 Task: Add a condition where "Hours since assigned Greater than Twenty-five" in pending tickets.
Action: Mouse moved to (154, 522)
Screenshot: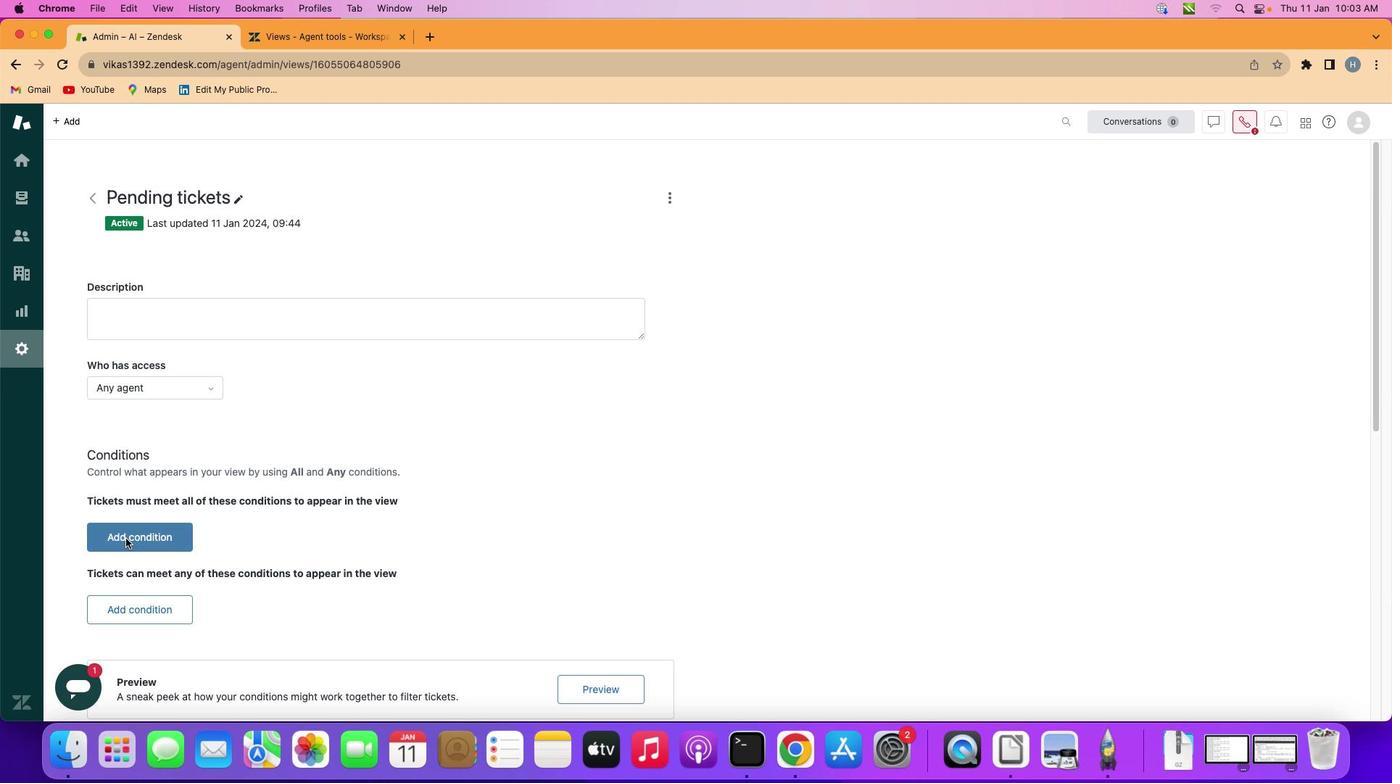 
Action: Mouse pressed left at (154, 522)
Screenshot: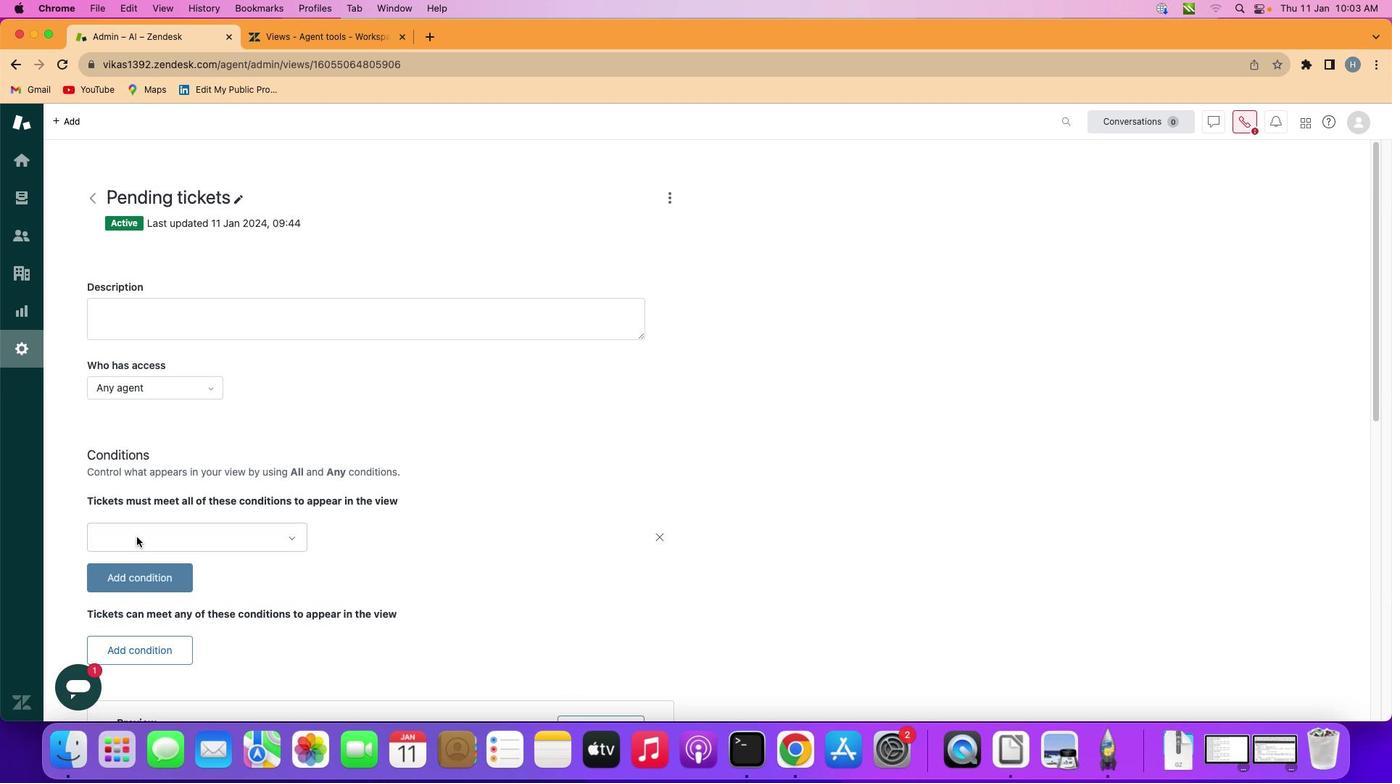 
Action: Mouse moved to (226, 514)
Screenshot: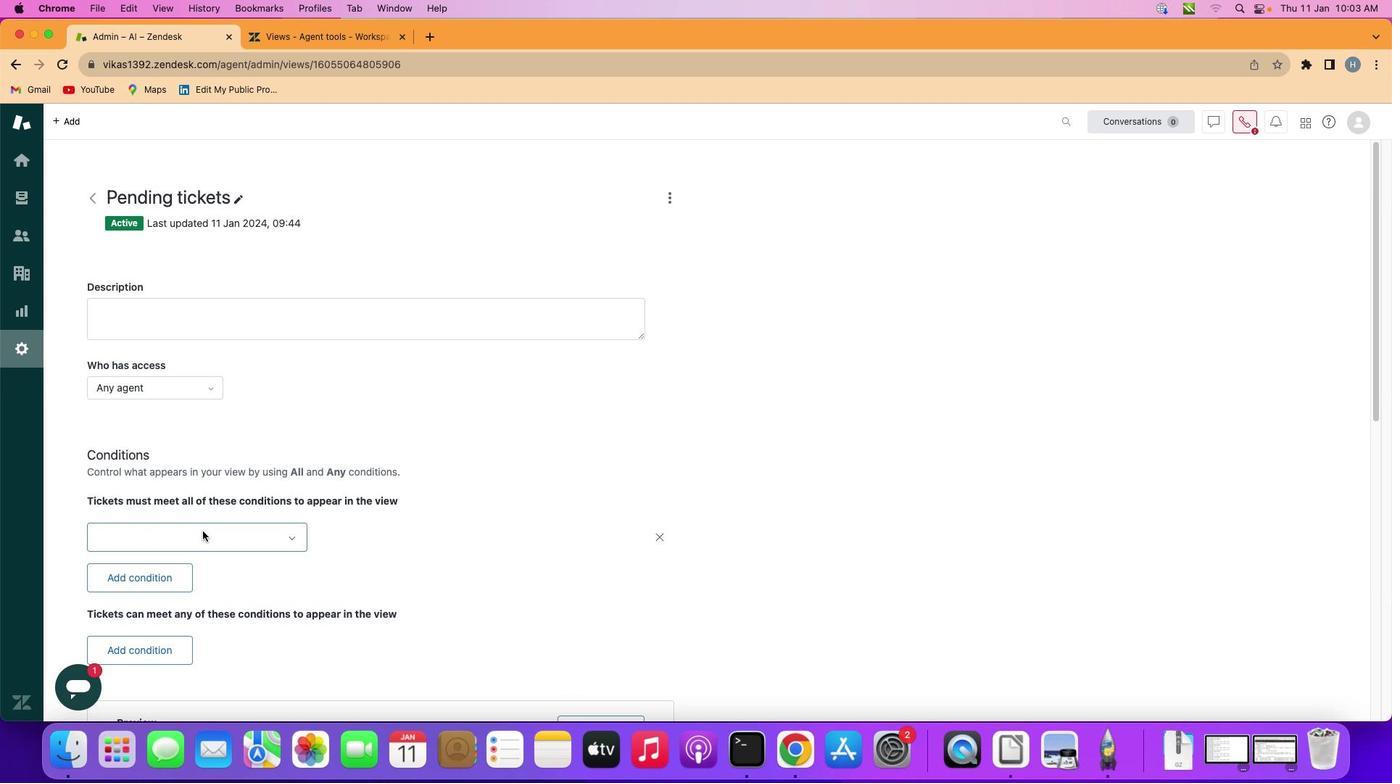 
Action: Mouse pressed left at (226, 514)
Screenshot: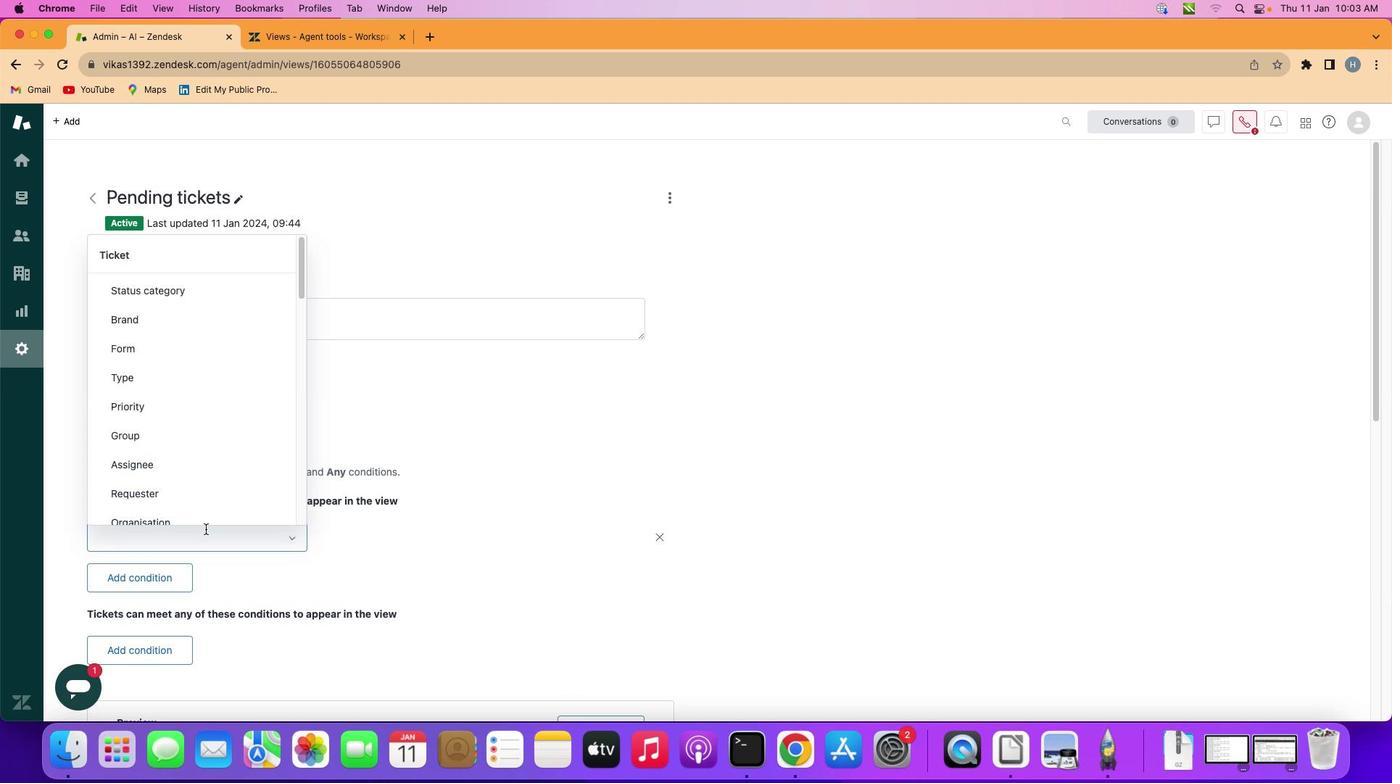 
Action: Mouse moved to (231, 384)
Screenshot: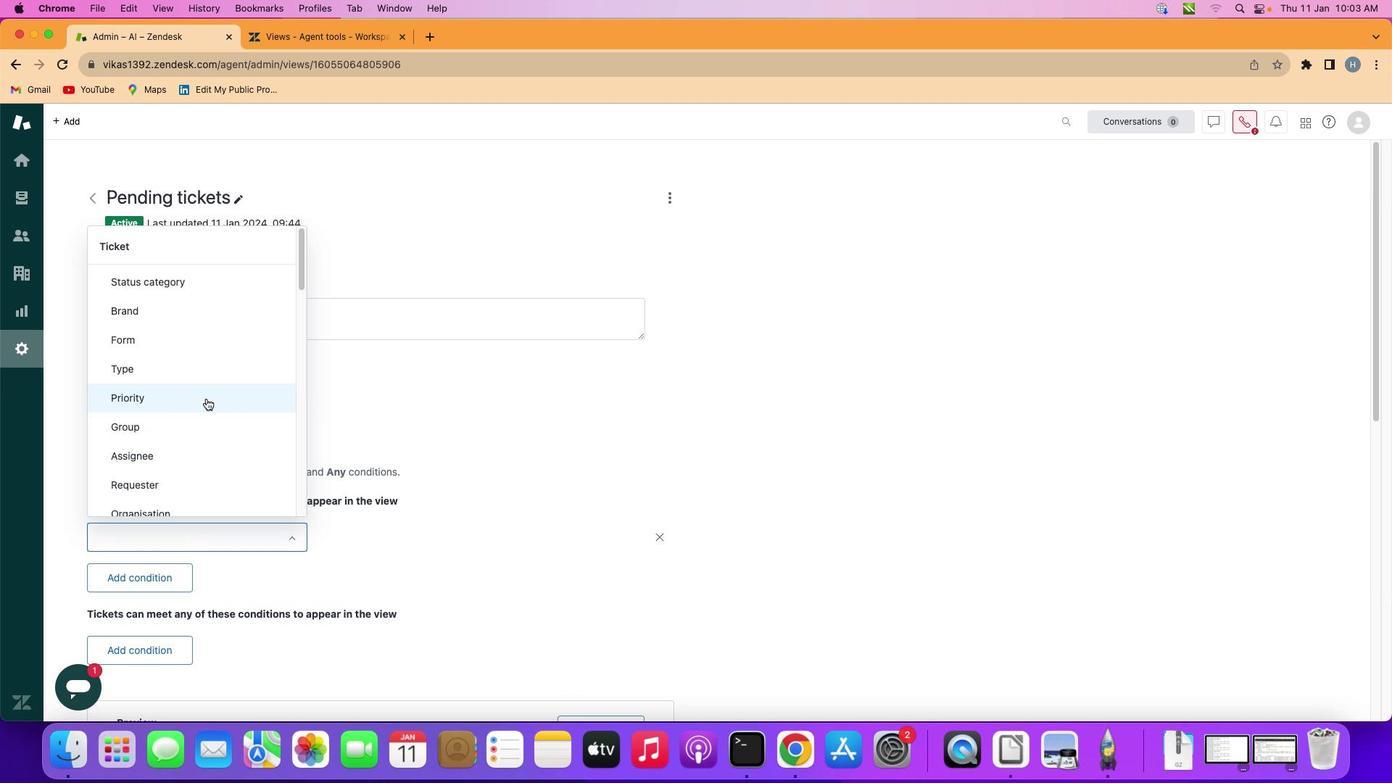 
Action: Mouse scrolled (231, 384) with delta (35, -7)
Screenshot: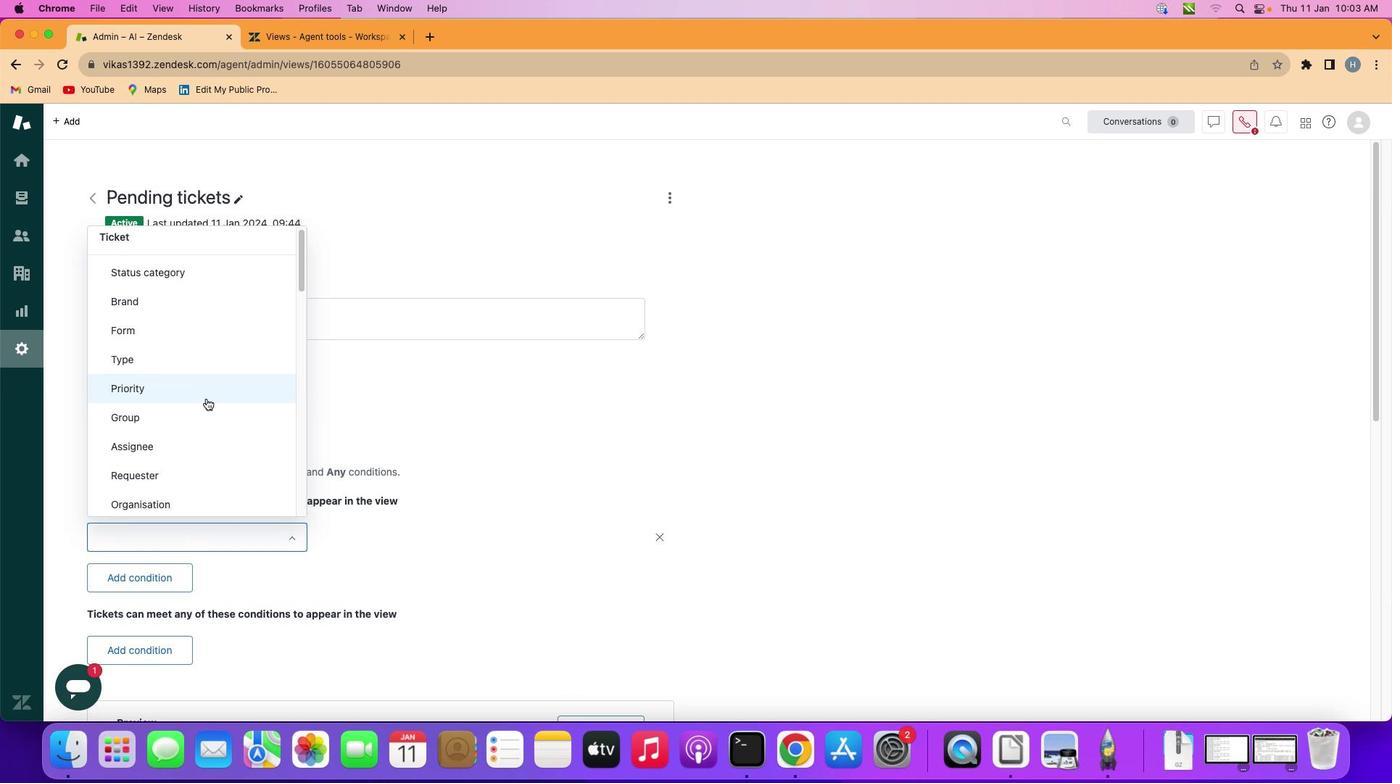 
Action: Mouse scrolled (231, 384) with delta (35, -7)
Screenshot: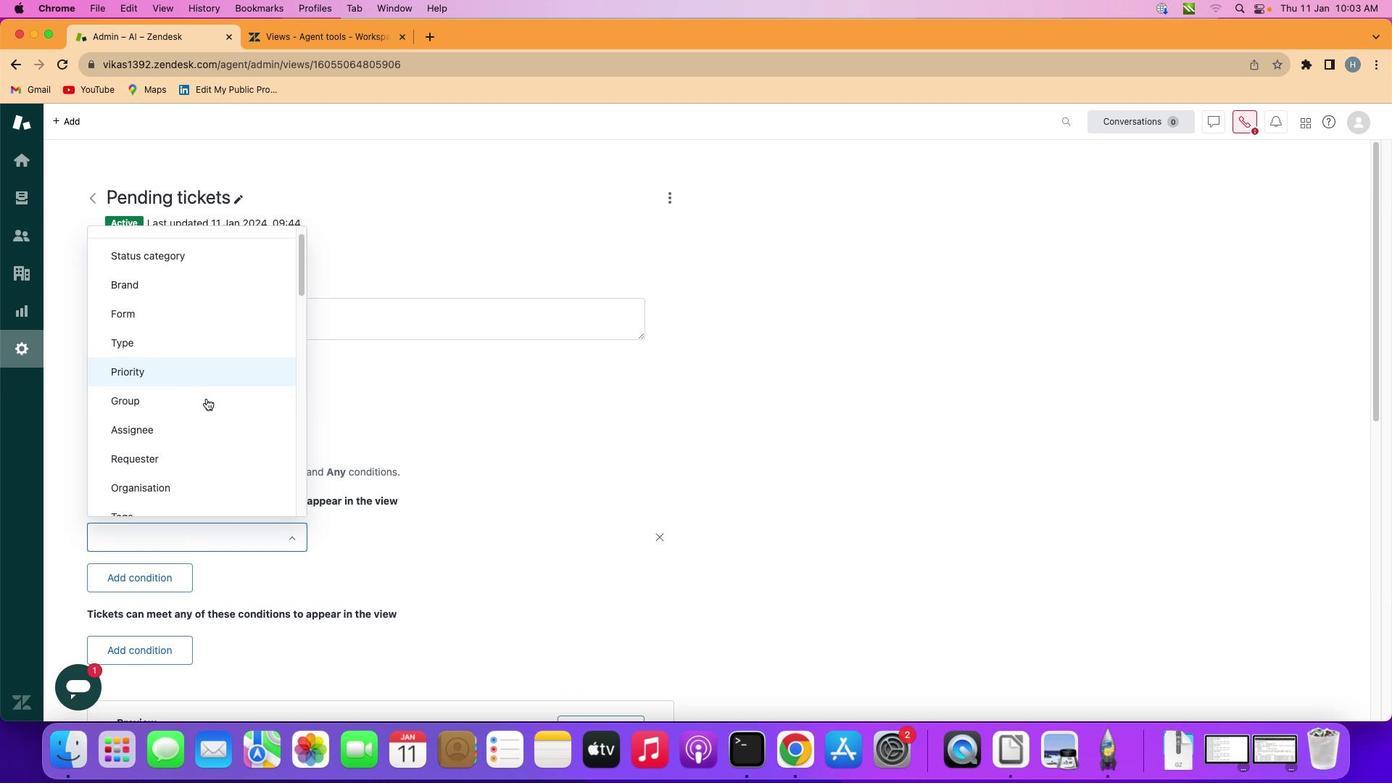 
Action: Mouse scrolled (231, 384) with delta (35, -7)
Screenshot: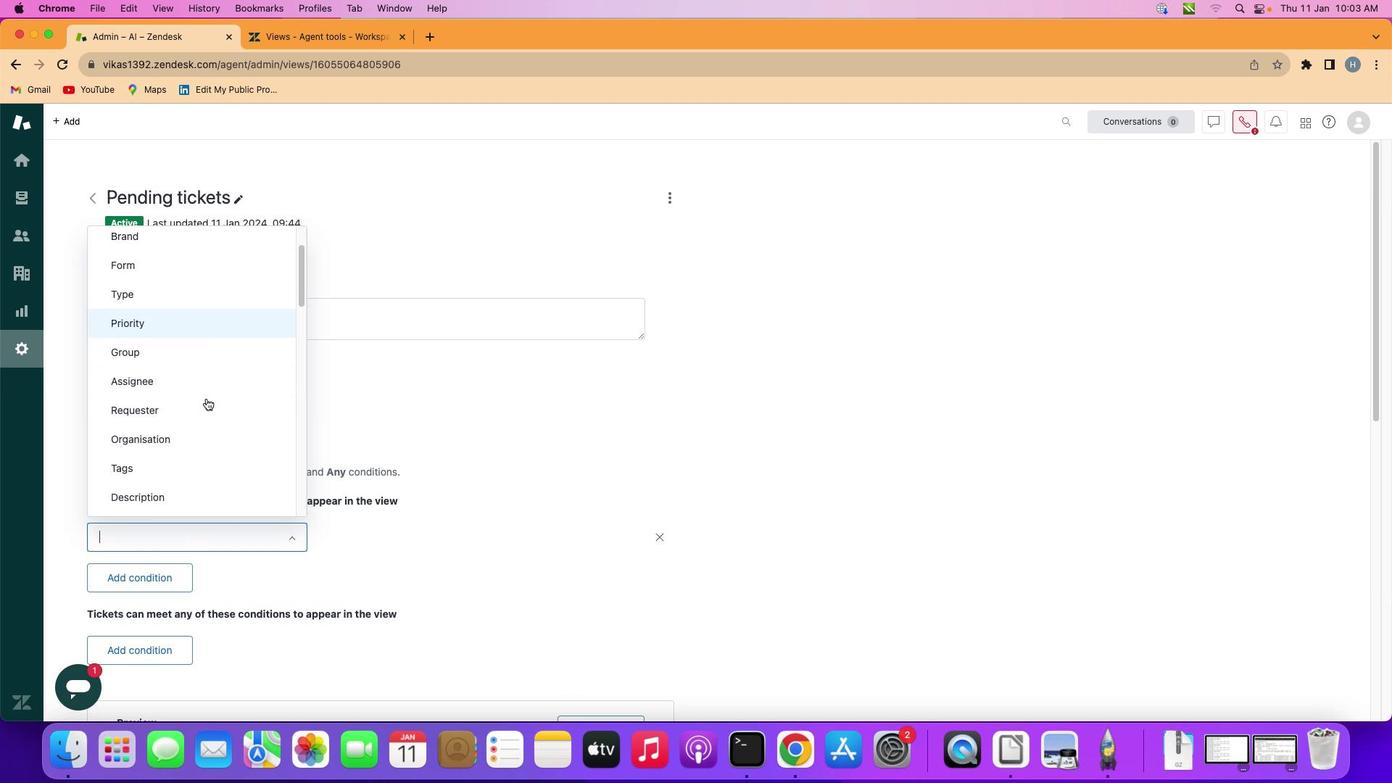 
Action: Mouse moved to (231, 384)
Screenshot: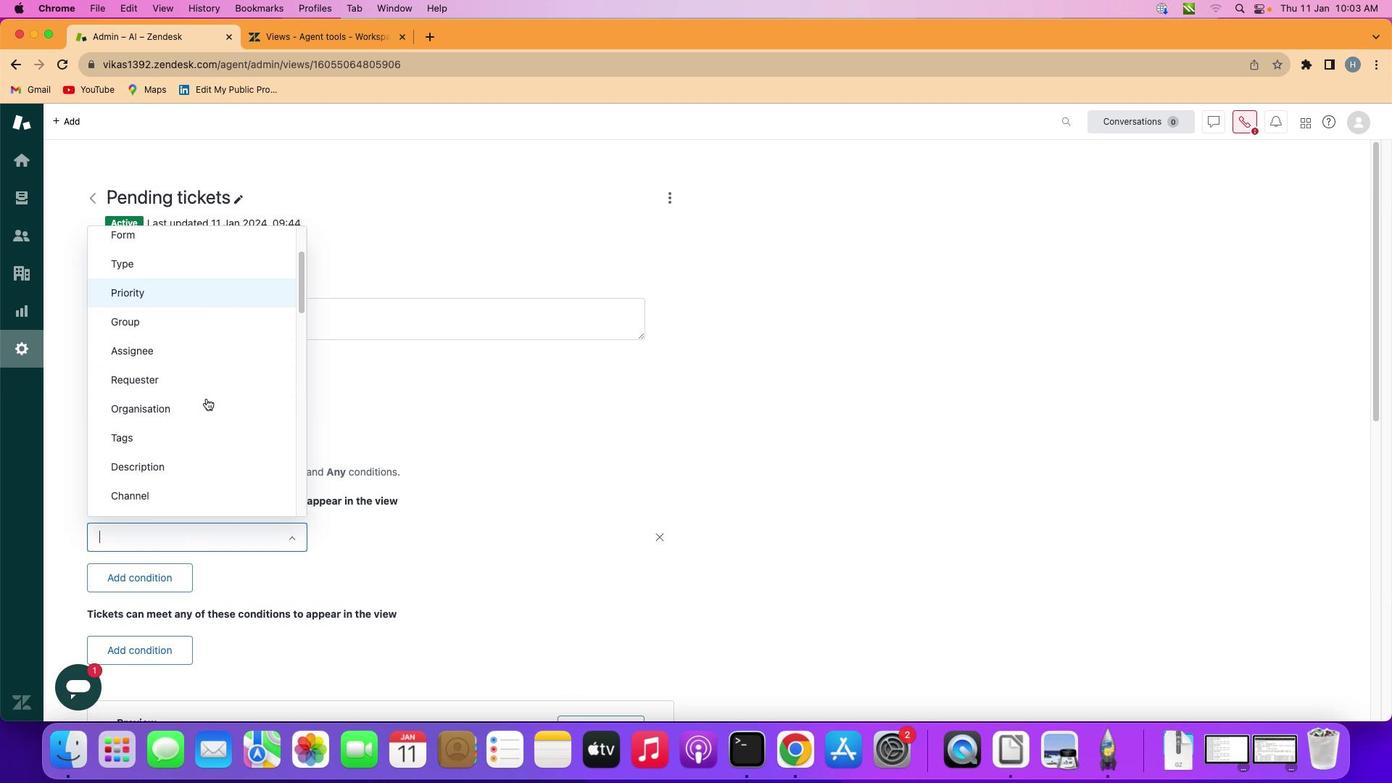 
Action: Mouse scrolled (231, 384) with delta (35, -7)
Screenshot: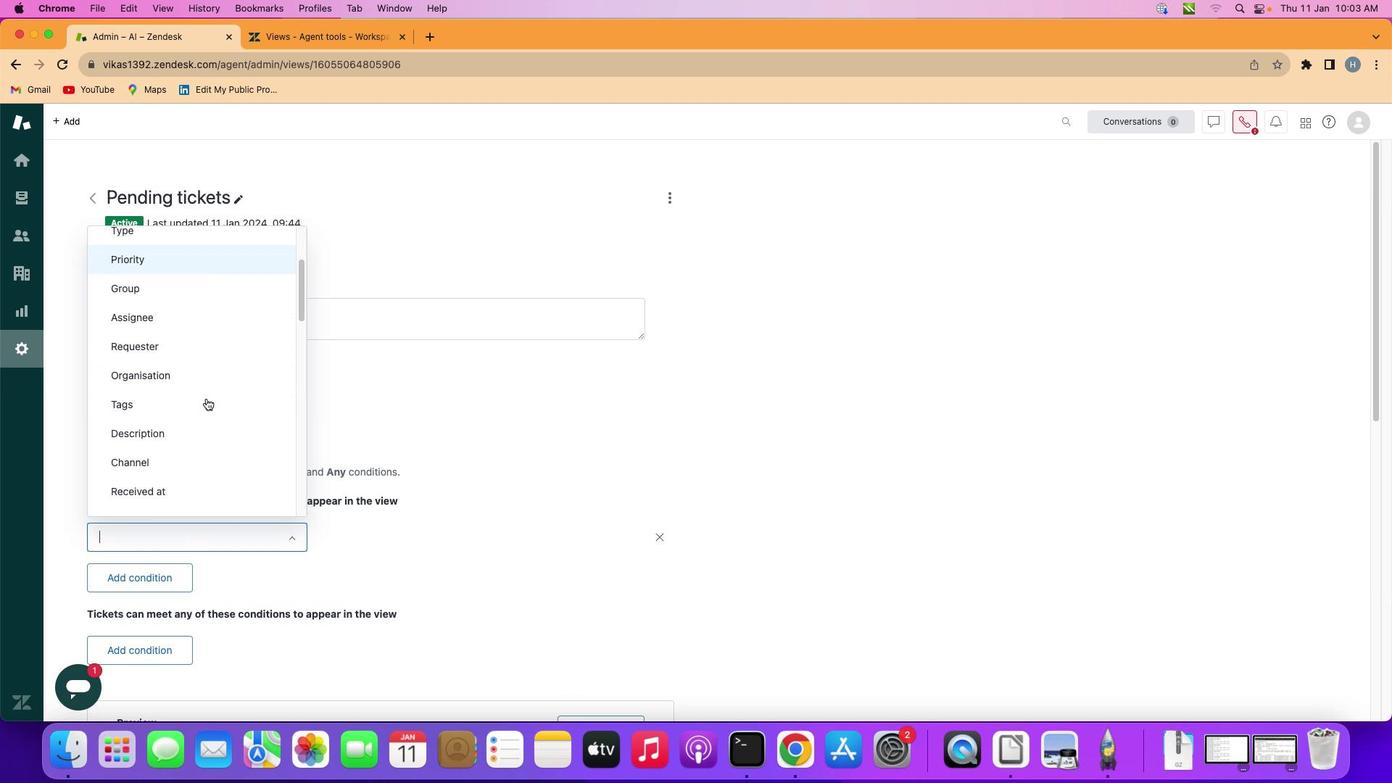 
Action: Mouse scrolled (231, 384) with delta (35, -7)
Screenshot: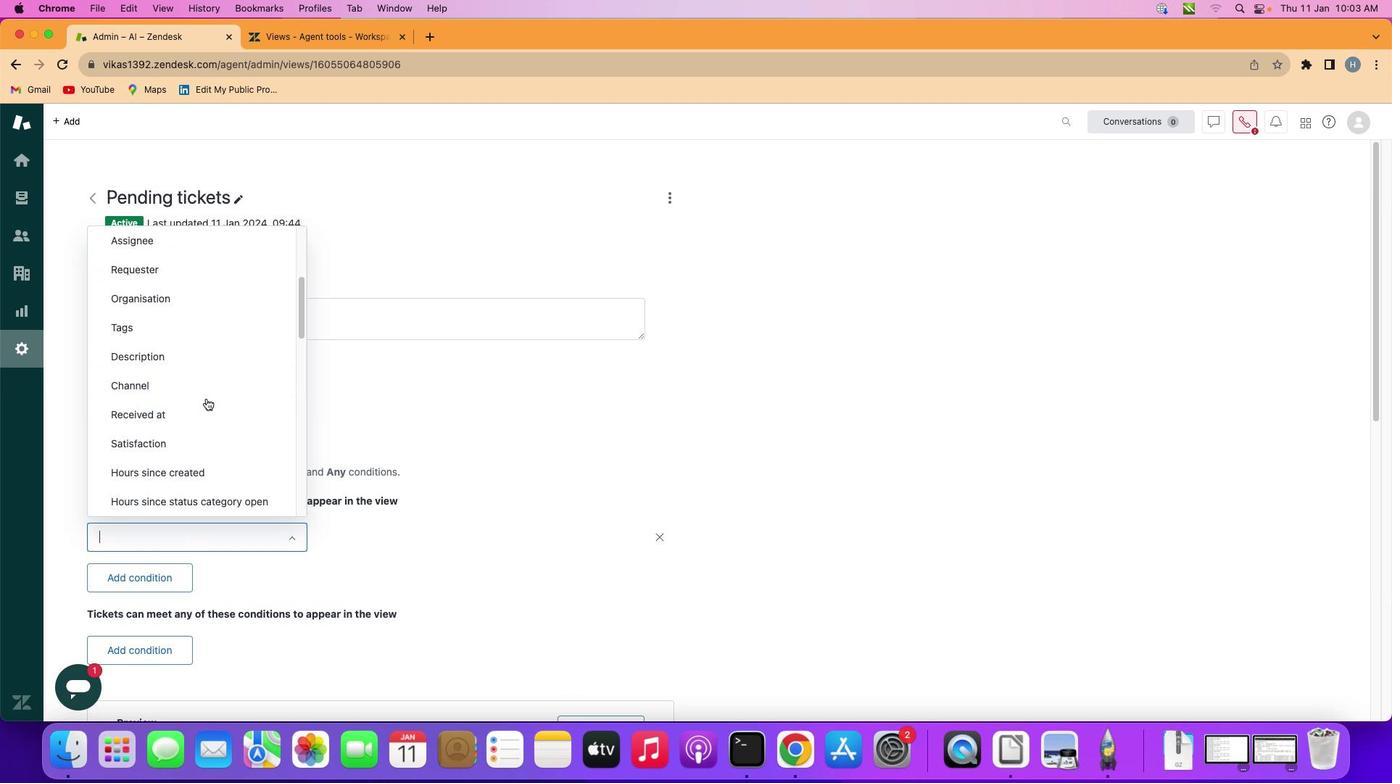 
Action: Mouse moved to (233, 386)
Screenshot: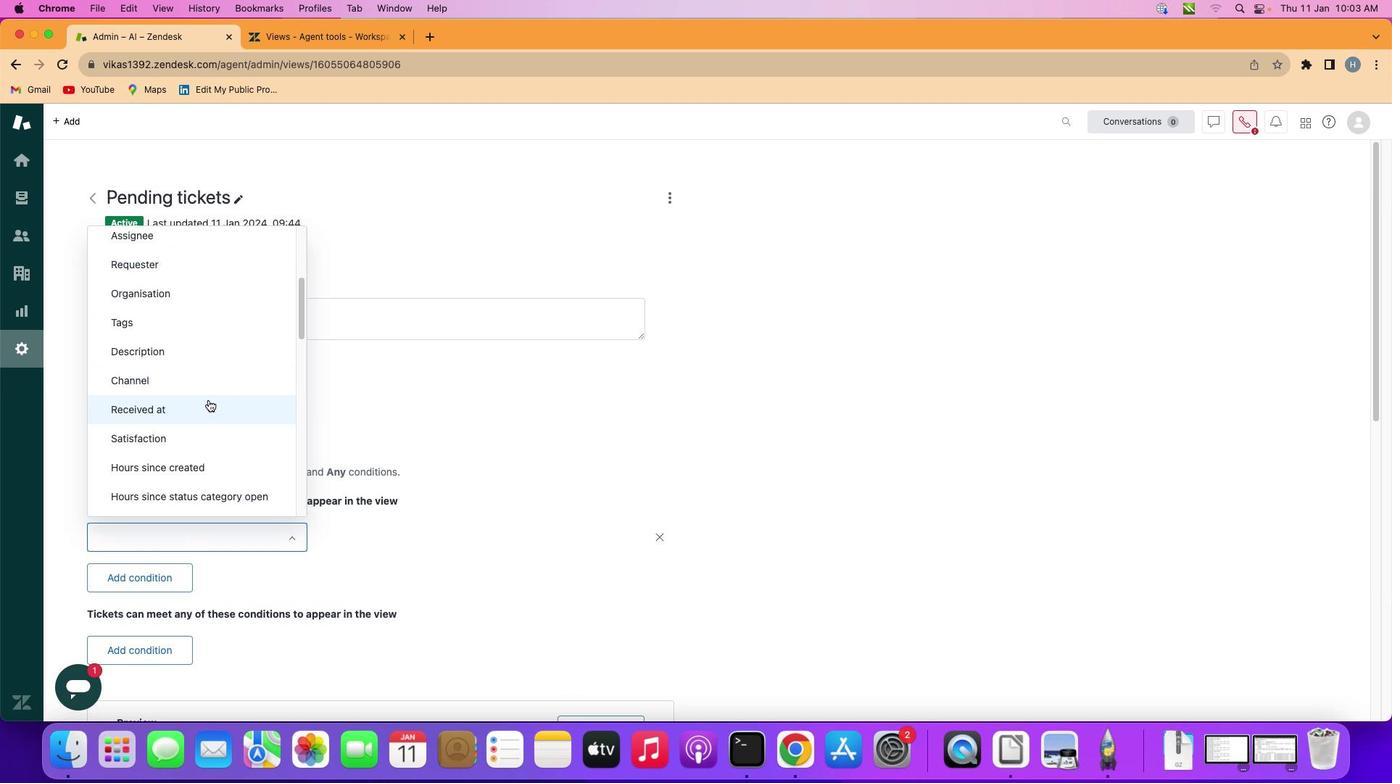 
Action: Mouse scrolled (233, 386) with delta (35, -7)
Screenshot: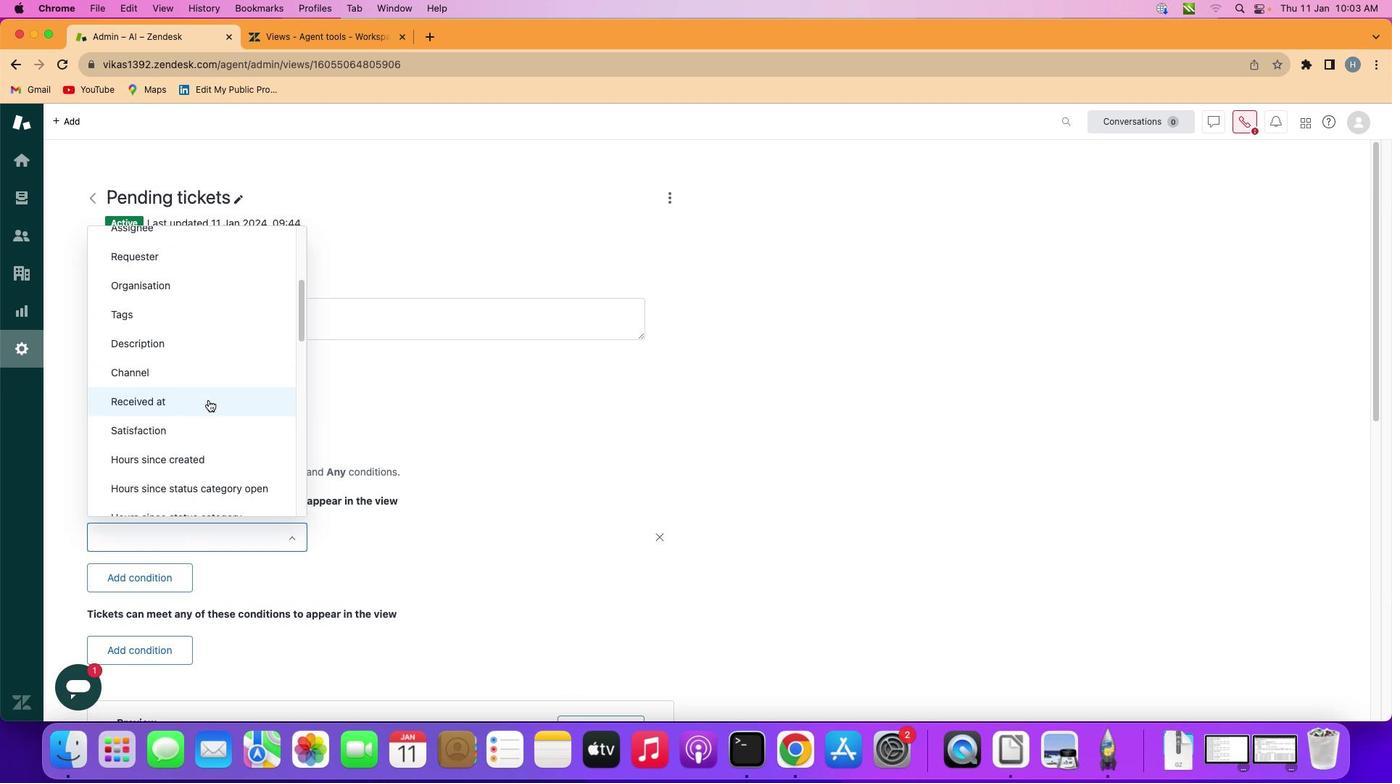 
Action: Mouse scrolled (233, 386) with delta (35, -7)
Screenshot: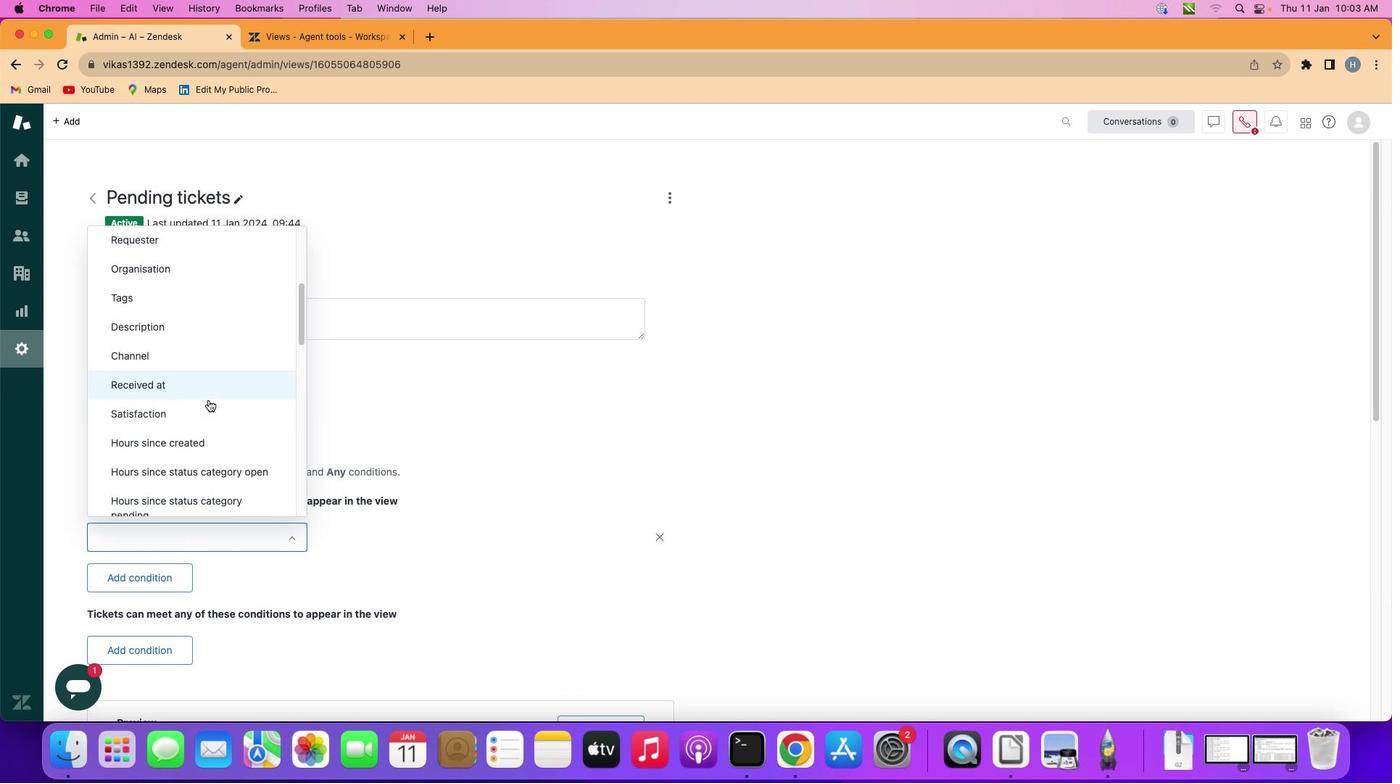 
Action: Mouse scrolled (233, 386) with delta (35, -7)
Screenshot: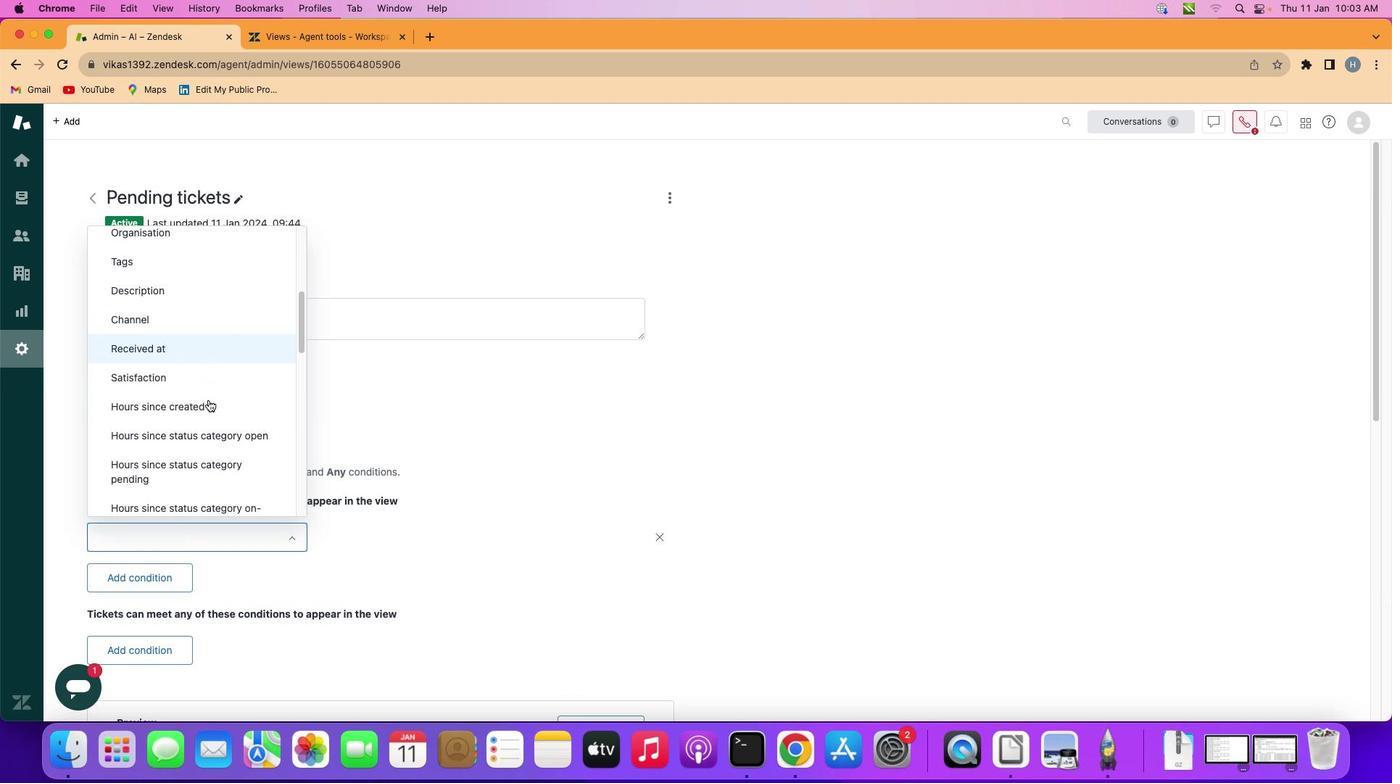 
Action: Mouse scrolled (233, 386) with delta (35, -7)
Screenshot: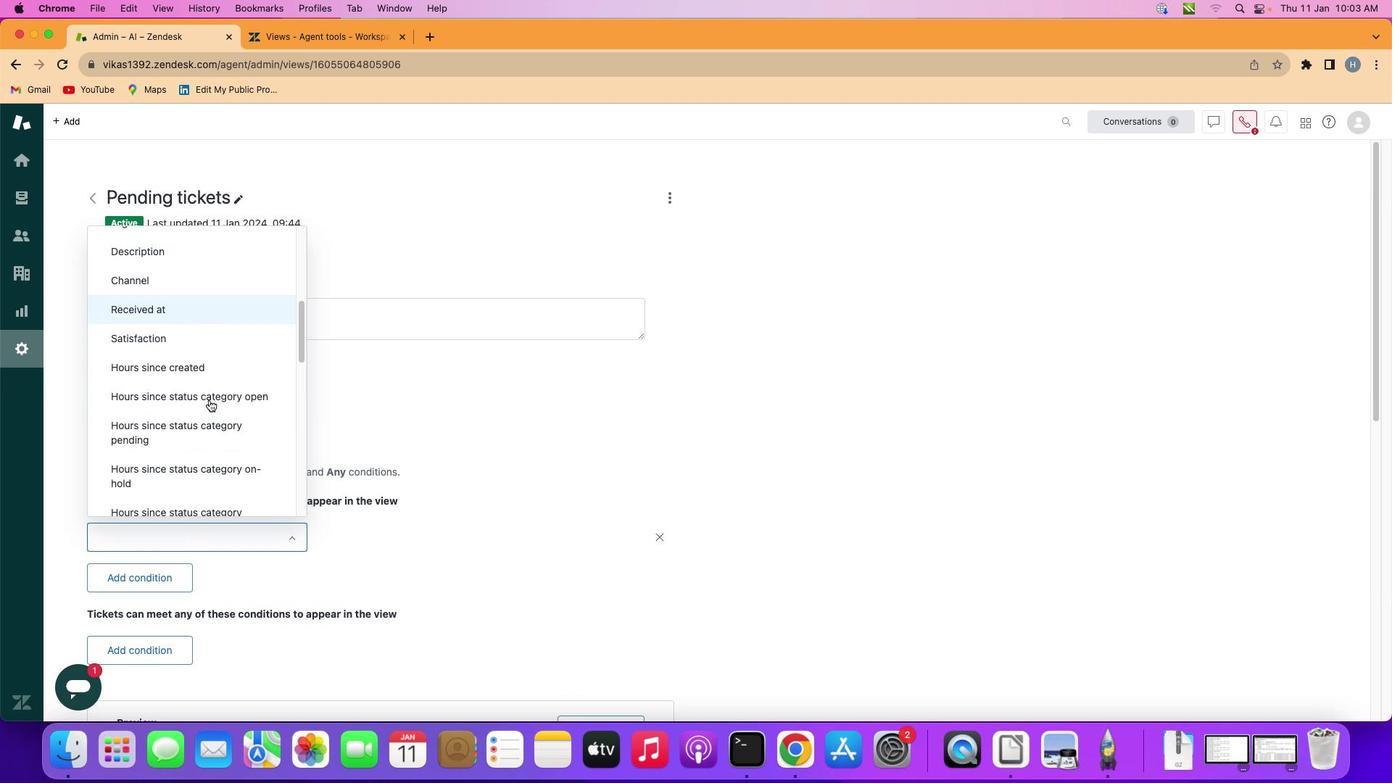 
Action: Mouse moved to (234, 386)
Screenshot: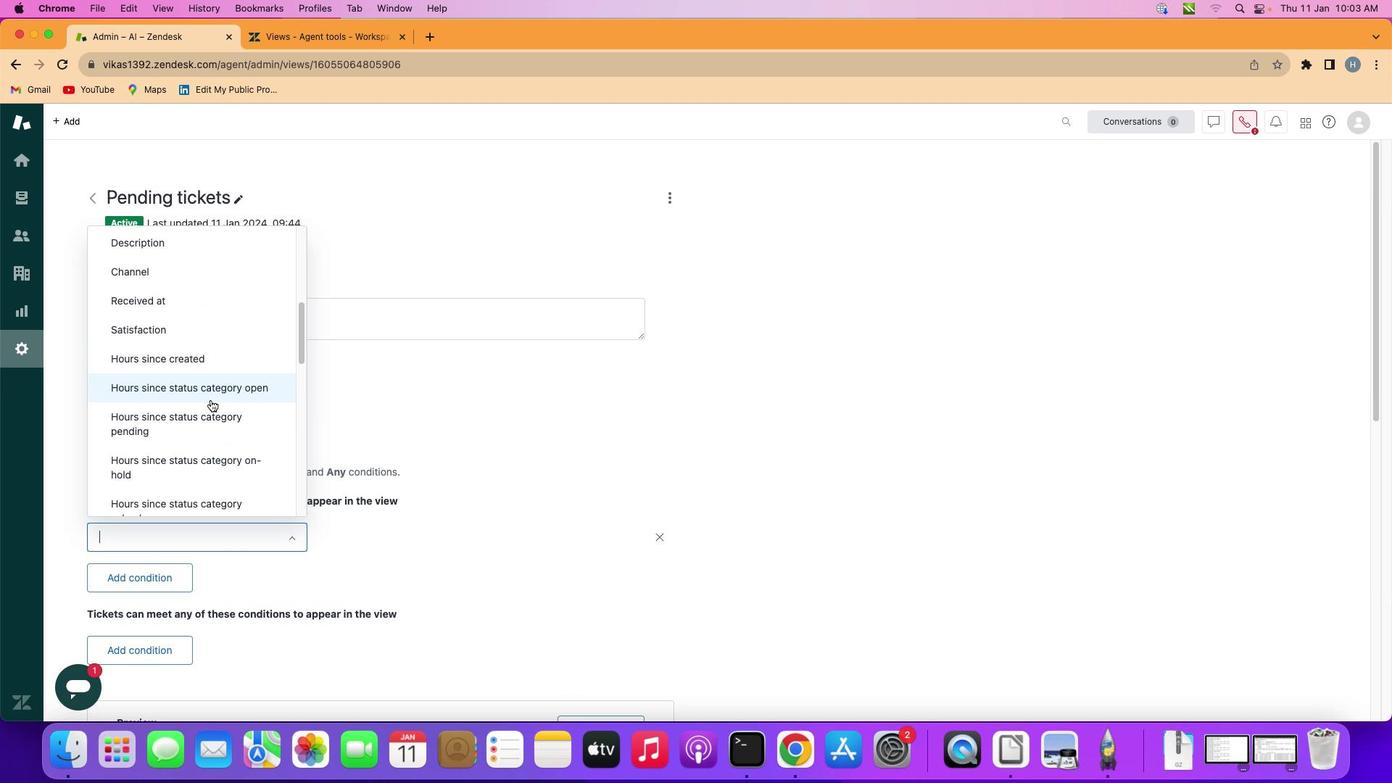 
Action: Mouse scrolled (234, 386) with delta (35, -7)
Screenshot: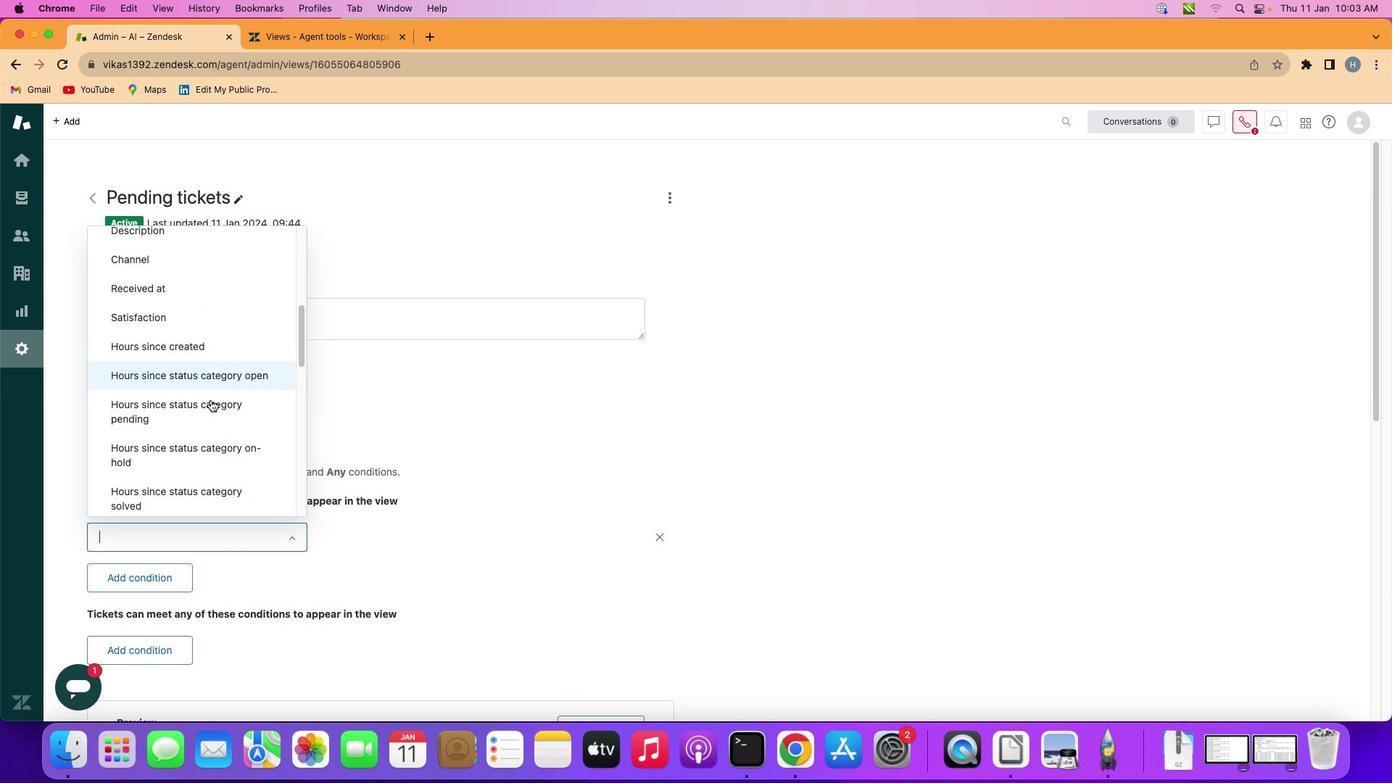 
Action: Mouse scrolled (234, 386) with delta (35, -7)
Screenshot: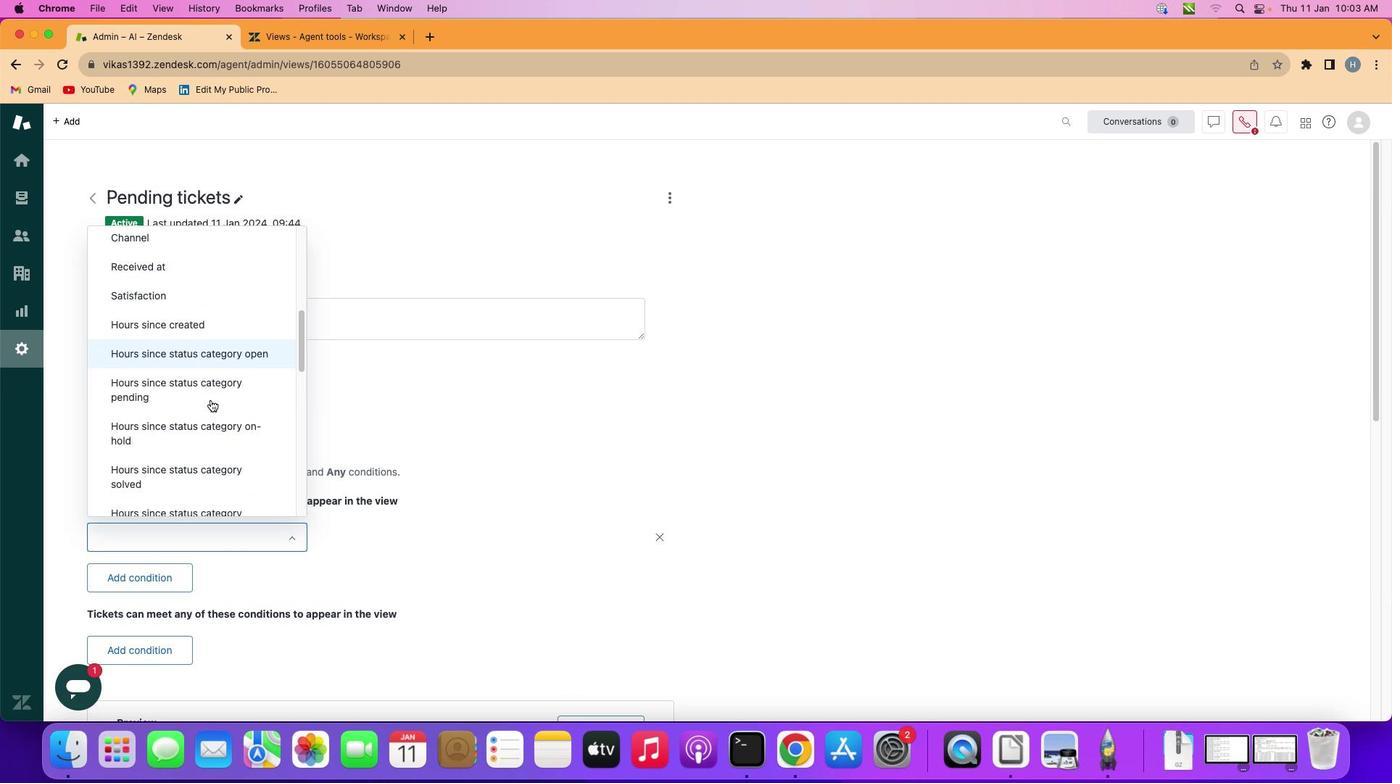 
Action: Mouse scrolled (234, 386) with delta (35, -7)
Screenshot: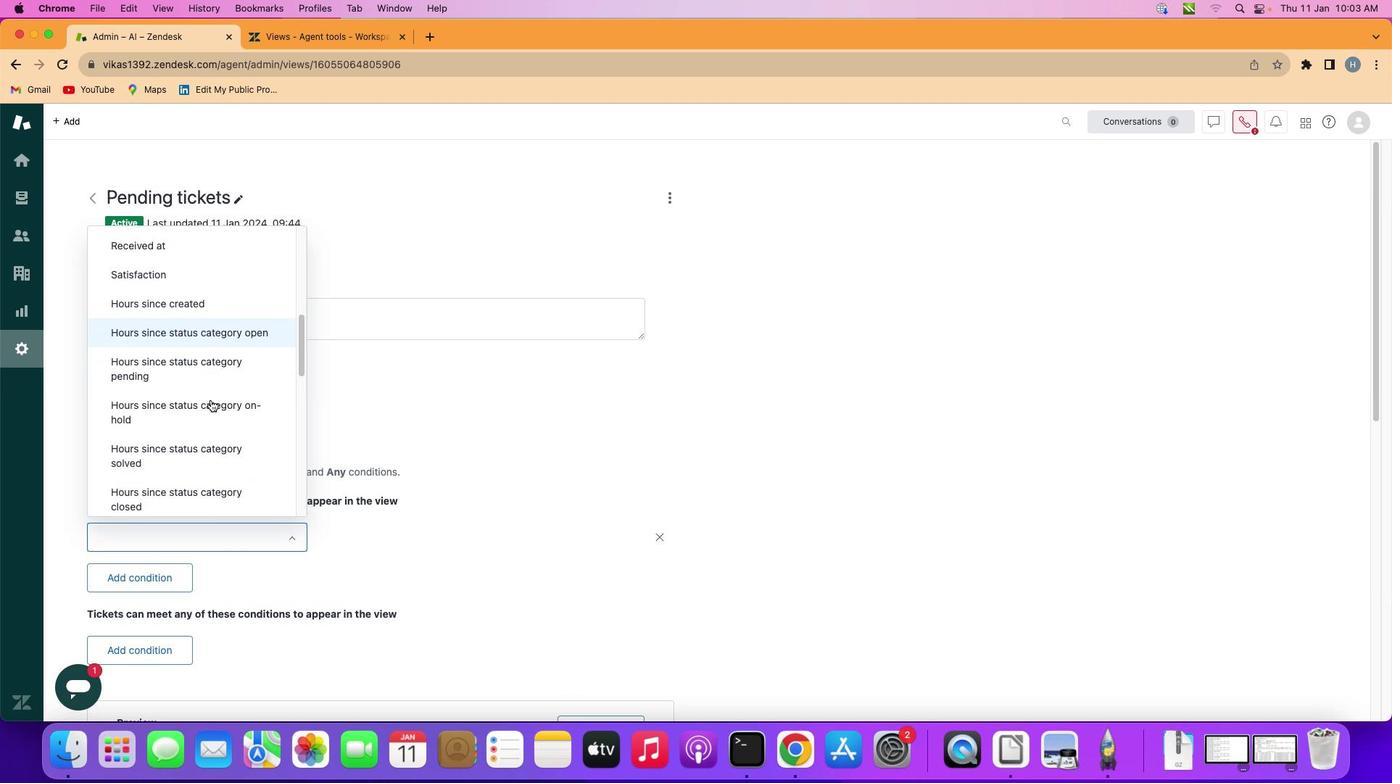 
Action: Mouse scrolled (234, 386) with delta (35, -7)
Screenshot: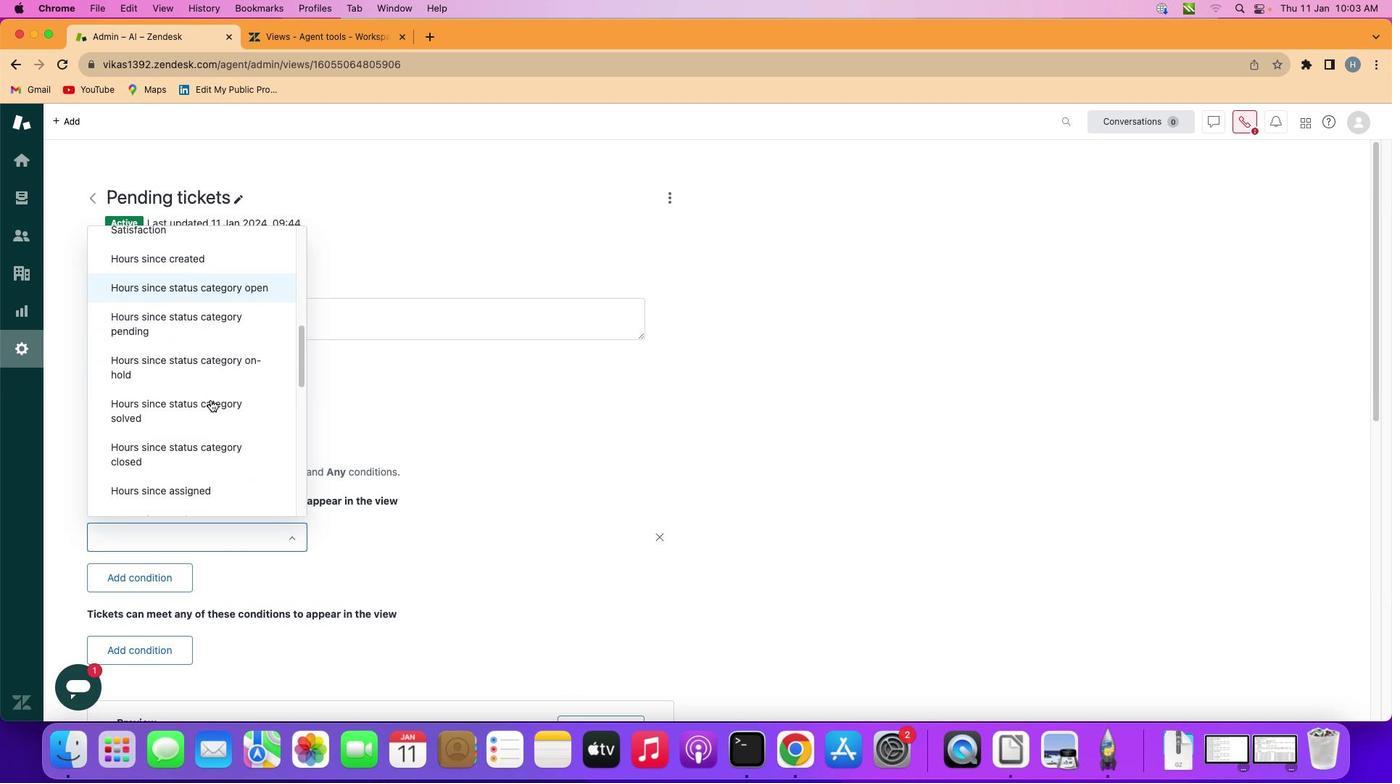 
Action: Mouse scrolled (234, 386) with delta (35, -7)
Screenshot: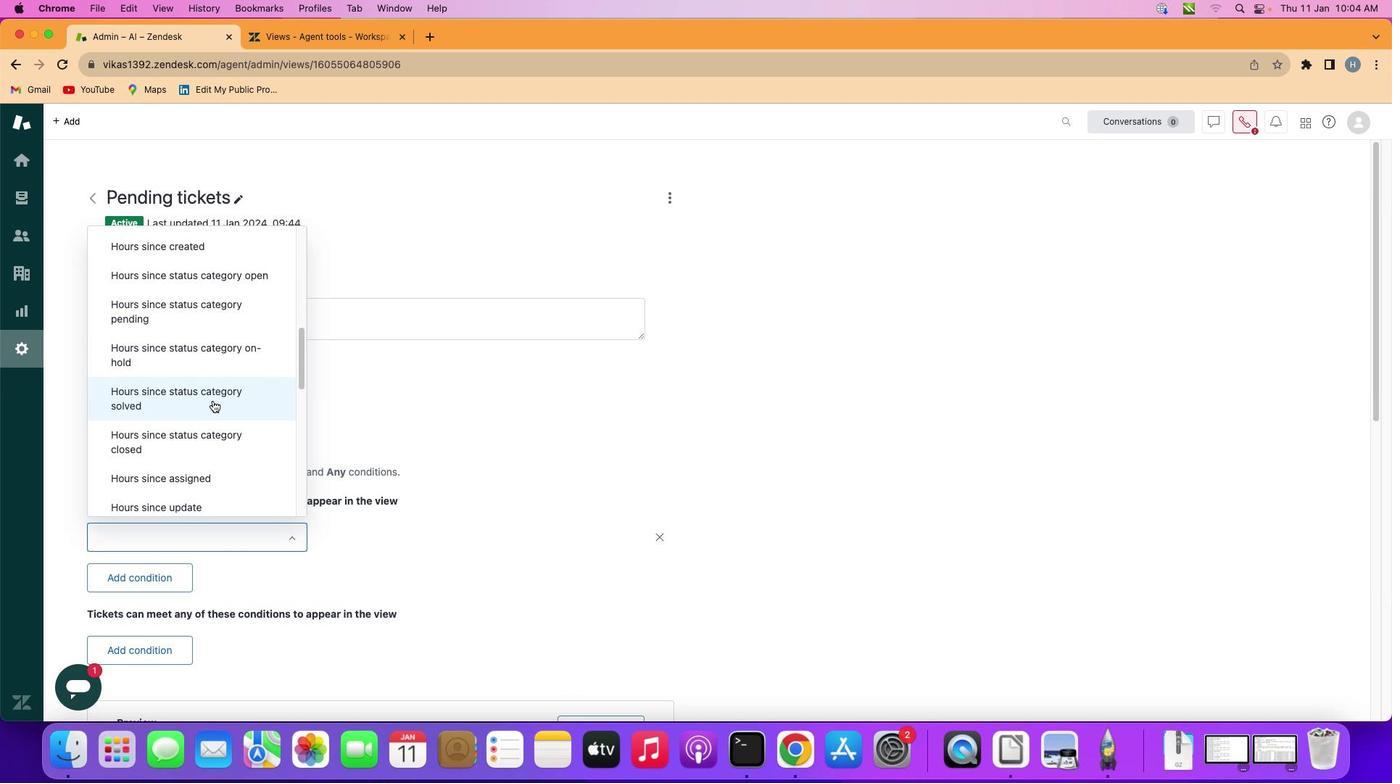 
Action: Mouse moved to (236, 386)
Screenshot: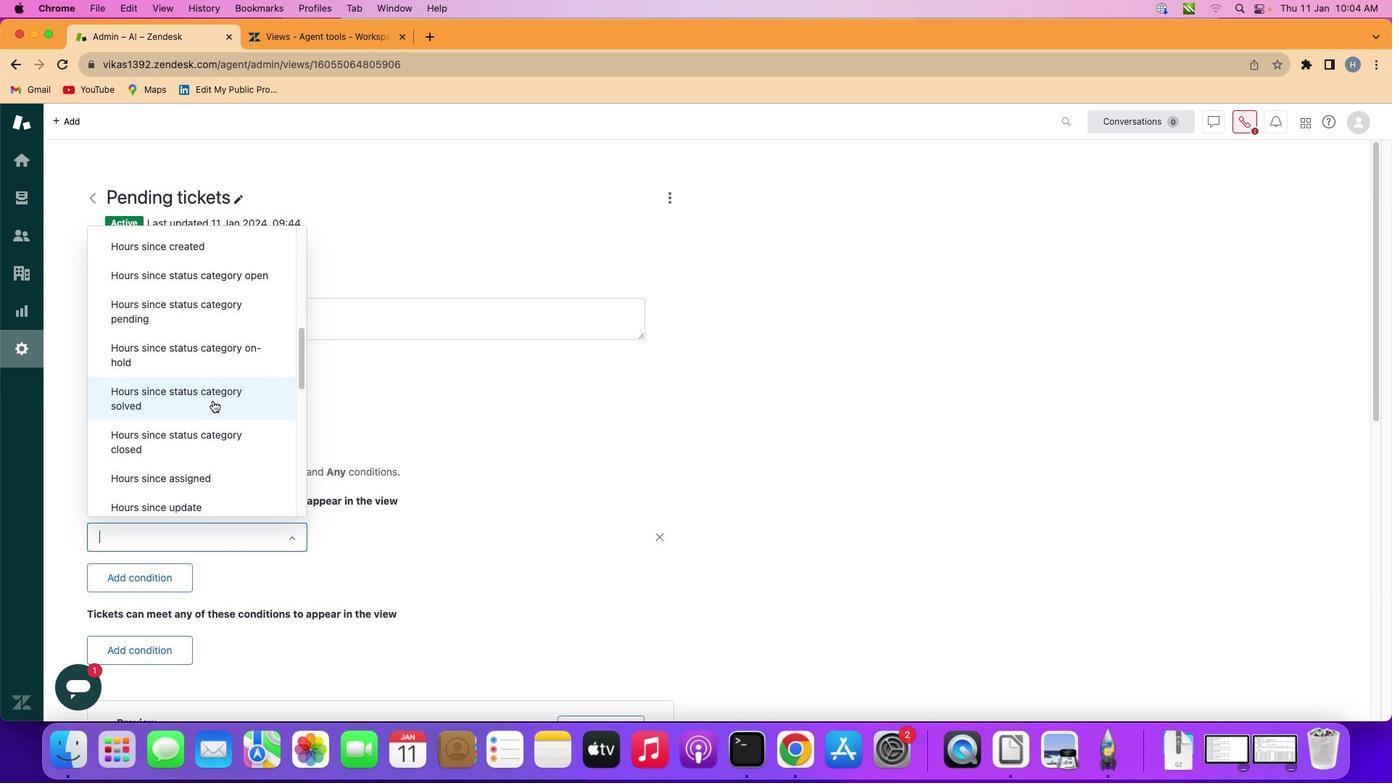 
Action: Mouse scrolled (236, 386) with delta (35, -7)
Screenshot: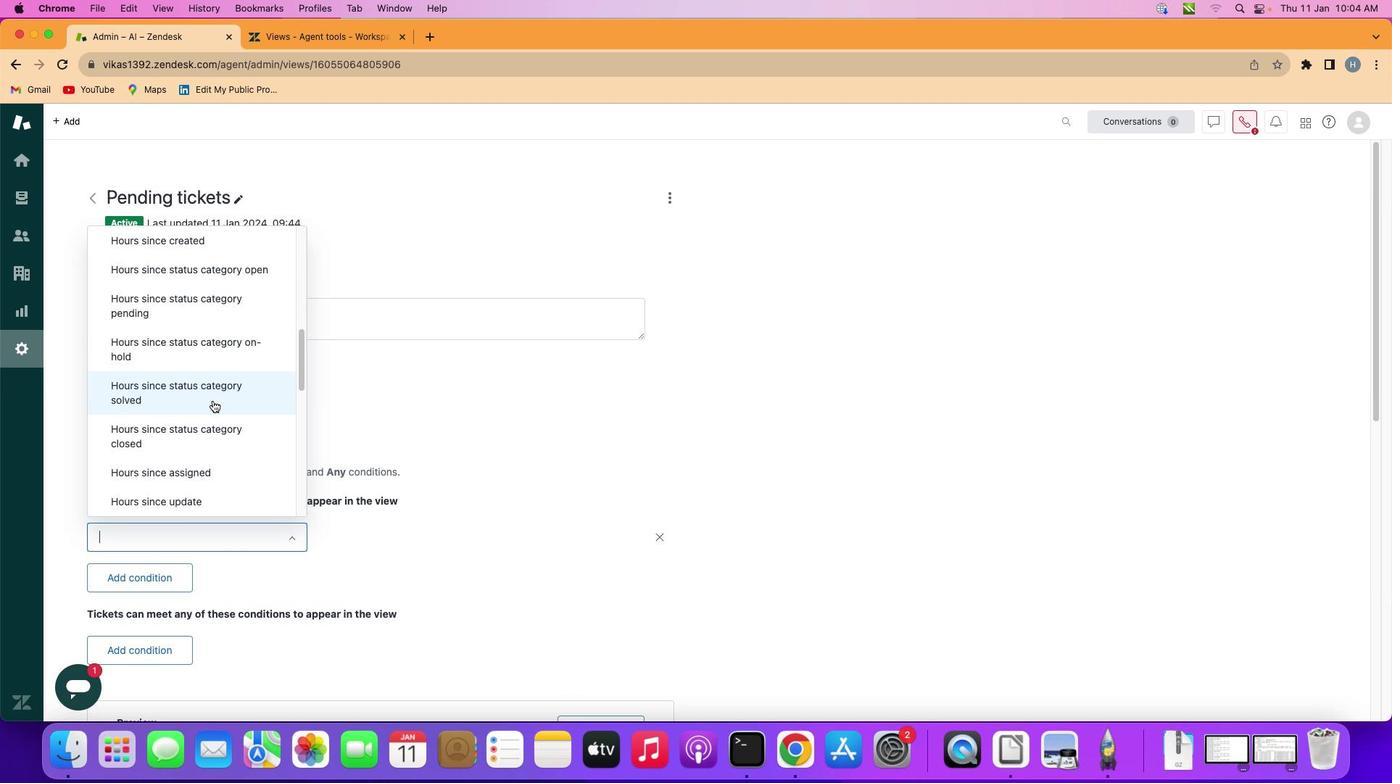 
Action: Mouse scrolled (236, 386) with delta (35, -7)
Screenshot: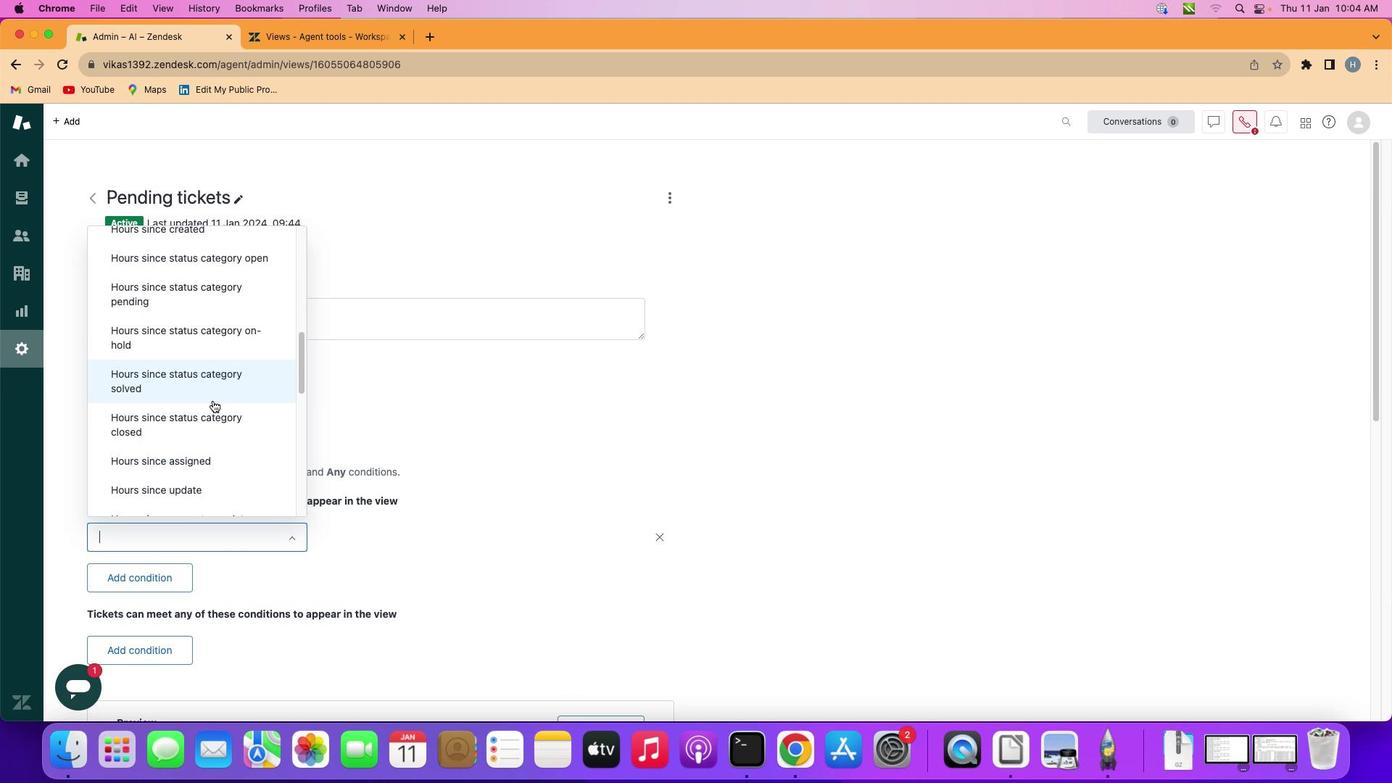 
Action: Mouse scrolled (236, 386) with delta (35, -7)
Screenshot: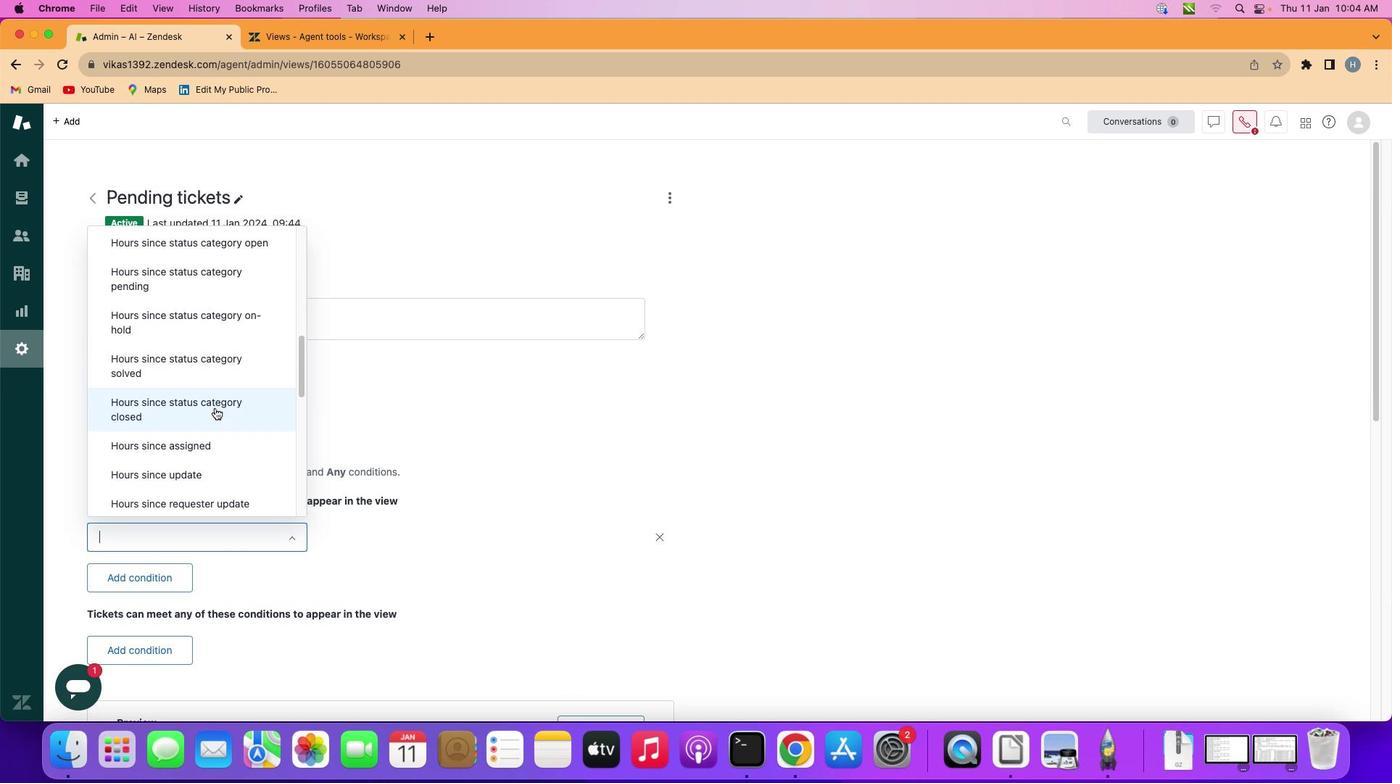 
Action: Mouse moved to (244, 435)
Screenshot: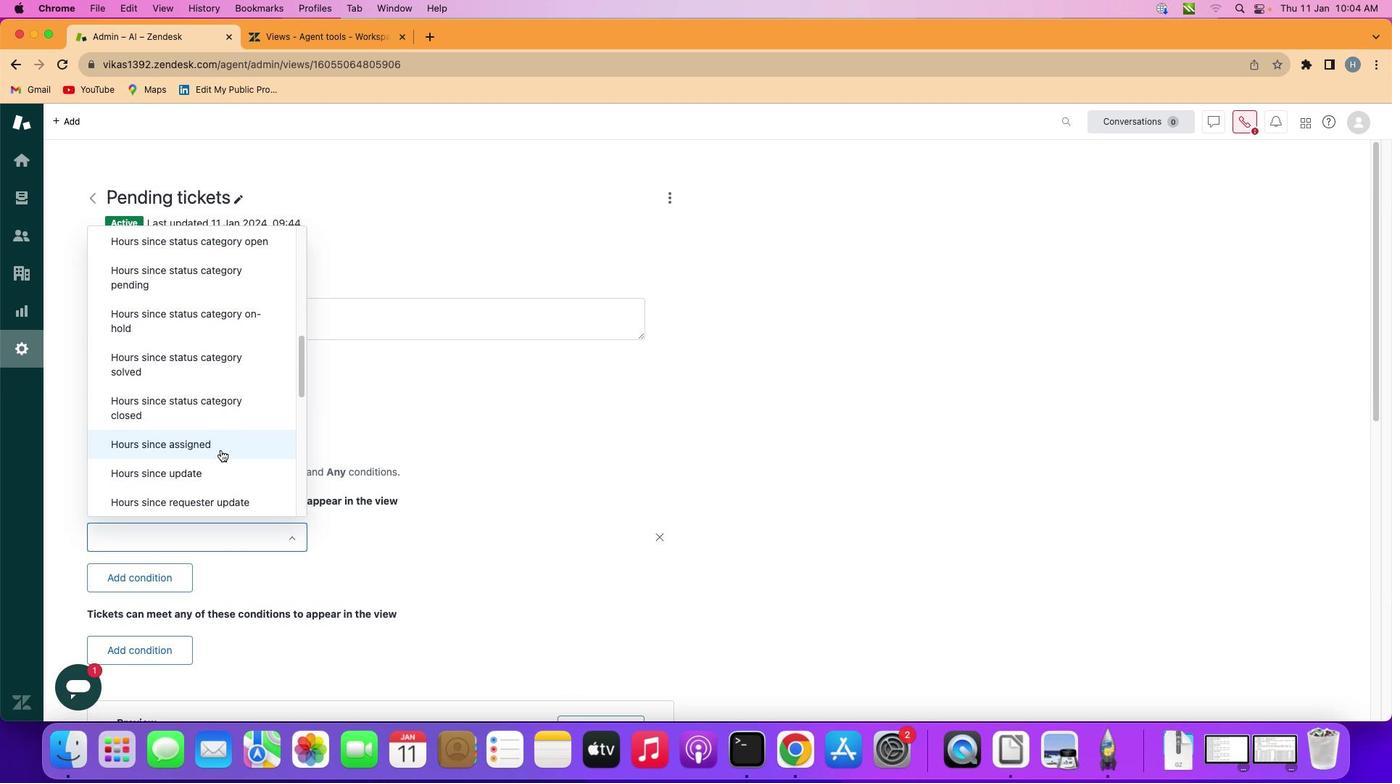 
Action: Mouse pressed left at (244, 435)
Screenshot: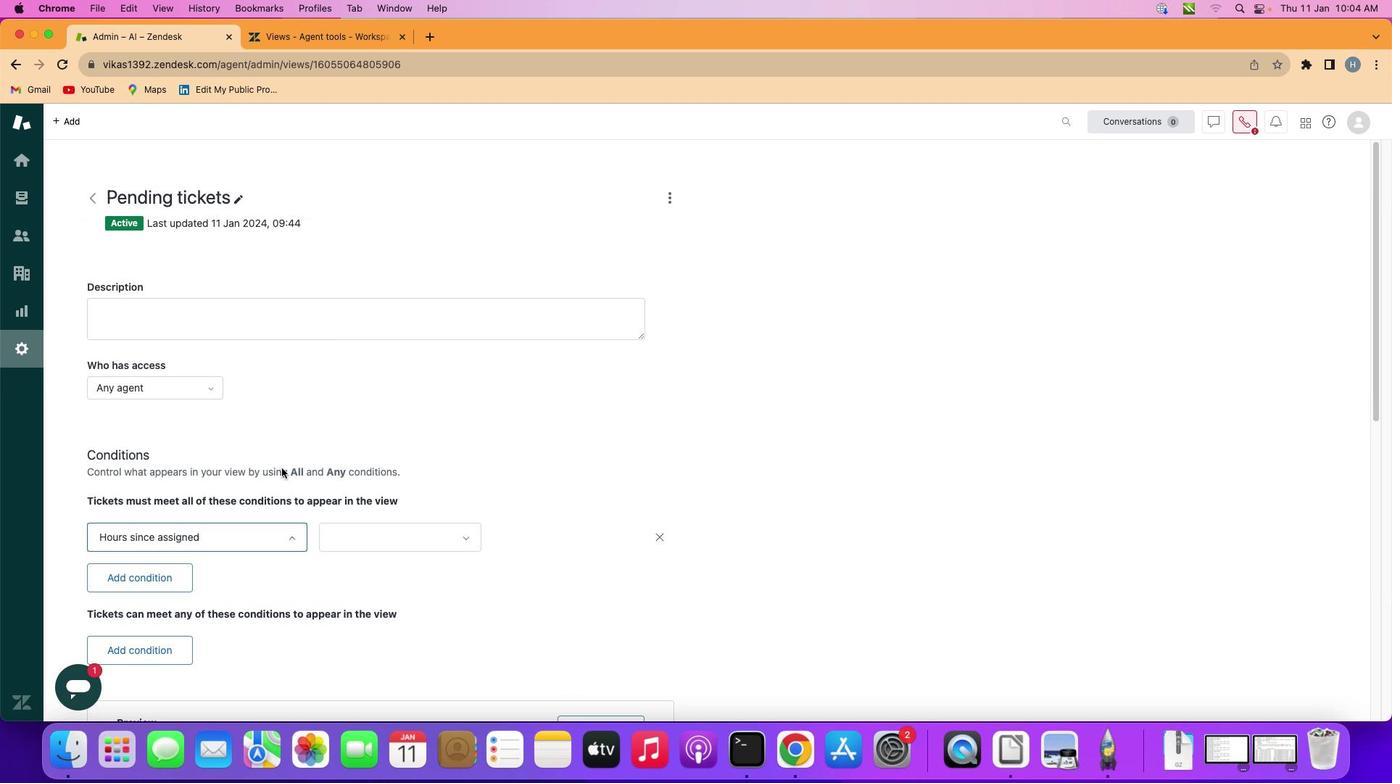 
Action: Mouse moved to (411, 519)
Screenshot: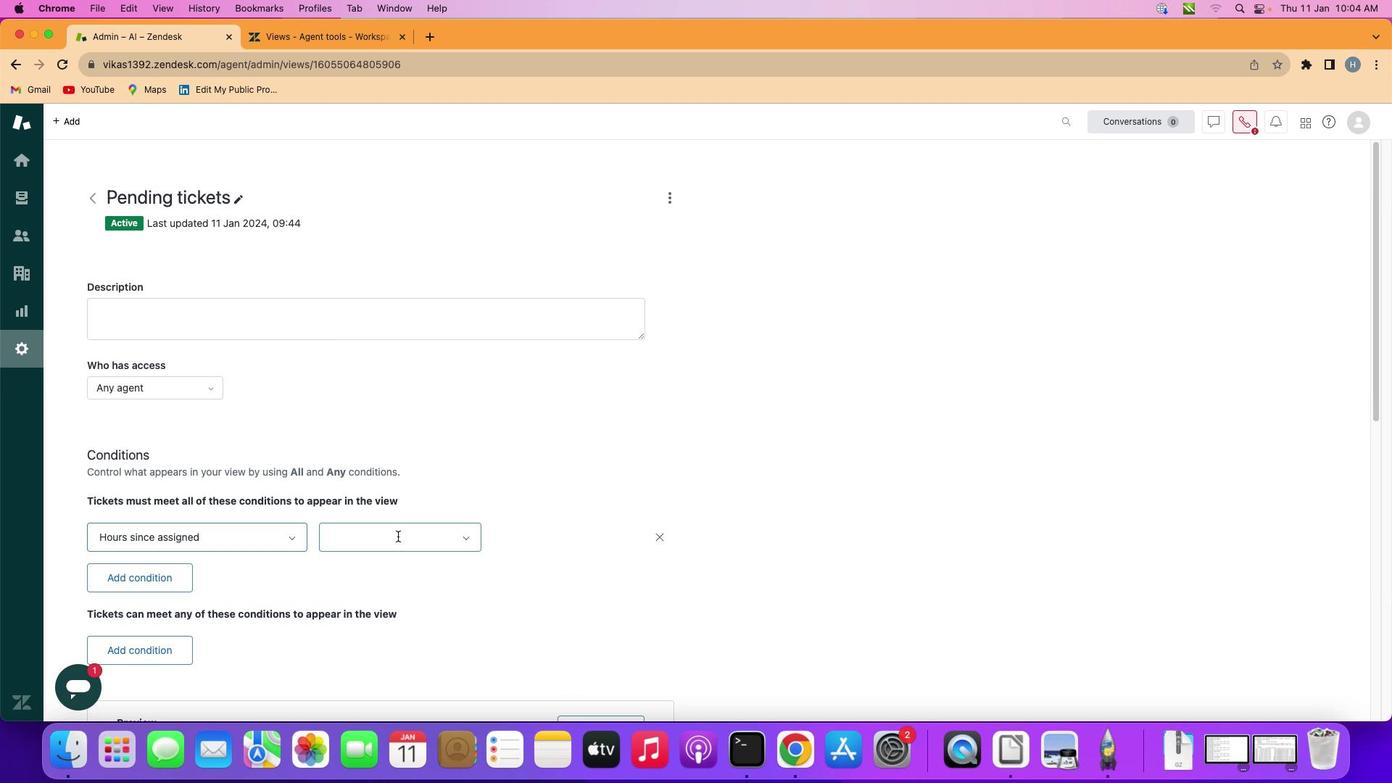 
Action: Mouse pressed left at (411, 519)
Screenshot: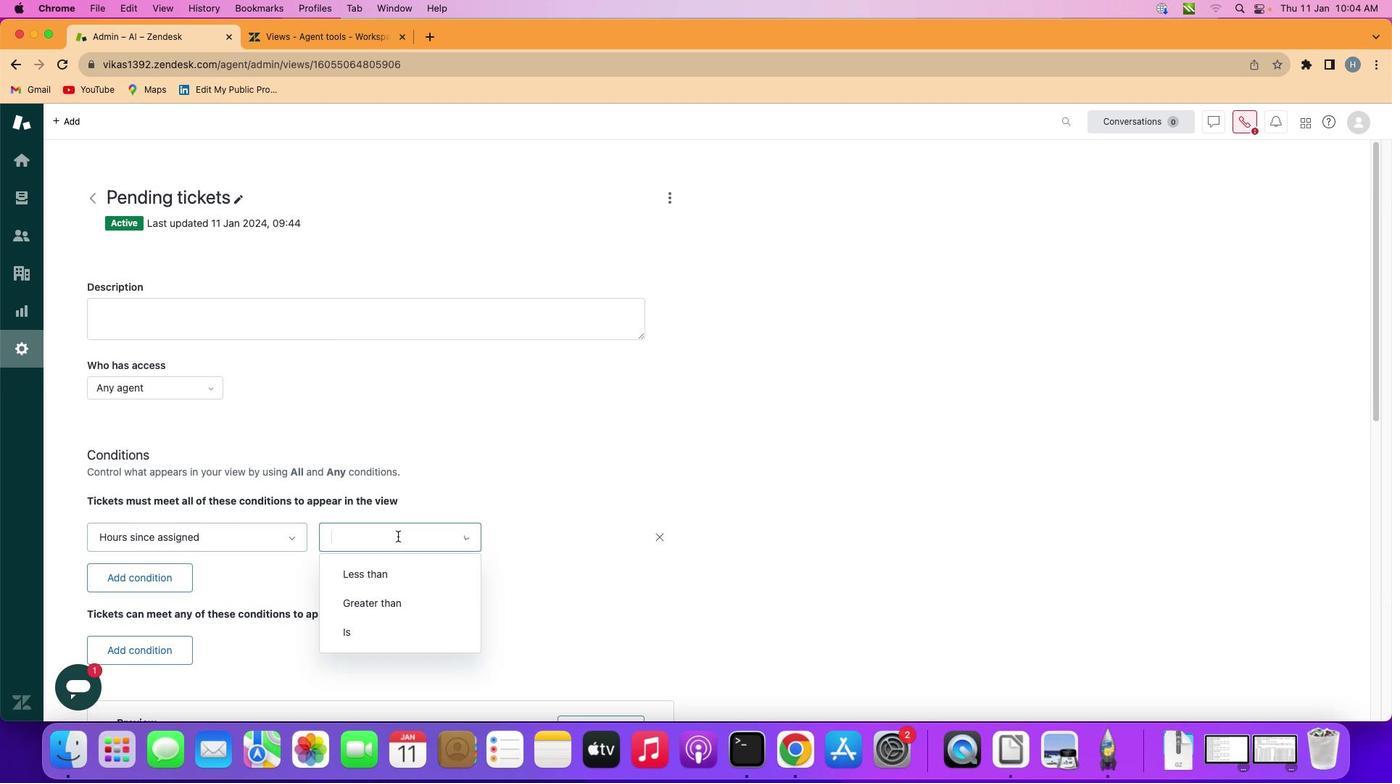 
Action: Mouse moved to (407, 591)
Screenshot: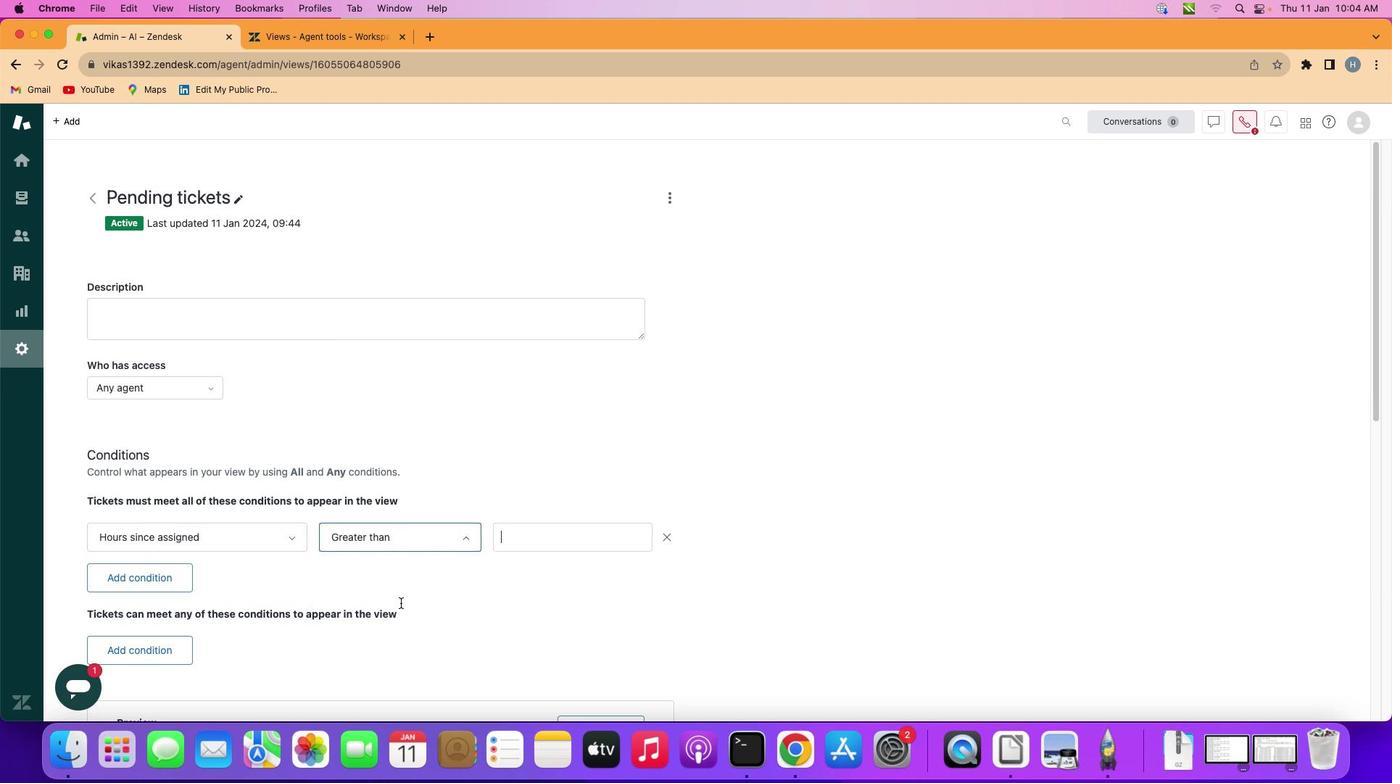 
Action: Mouse pressed left at (407, 591)
Screenshot: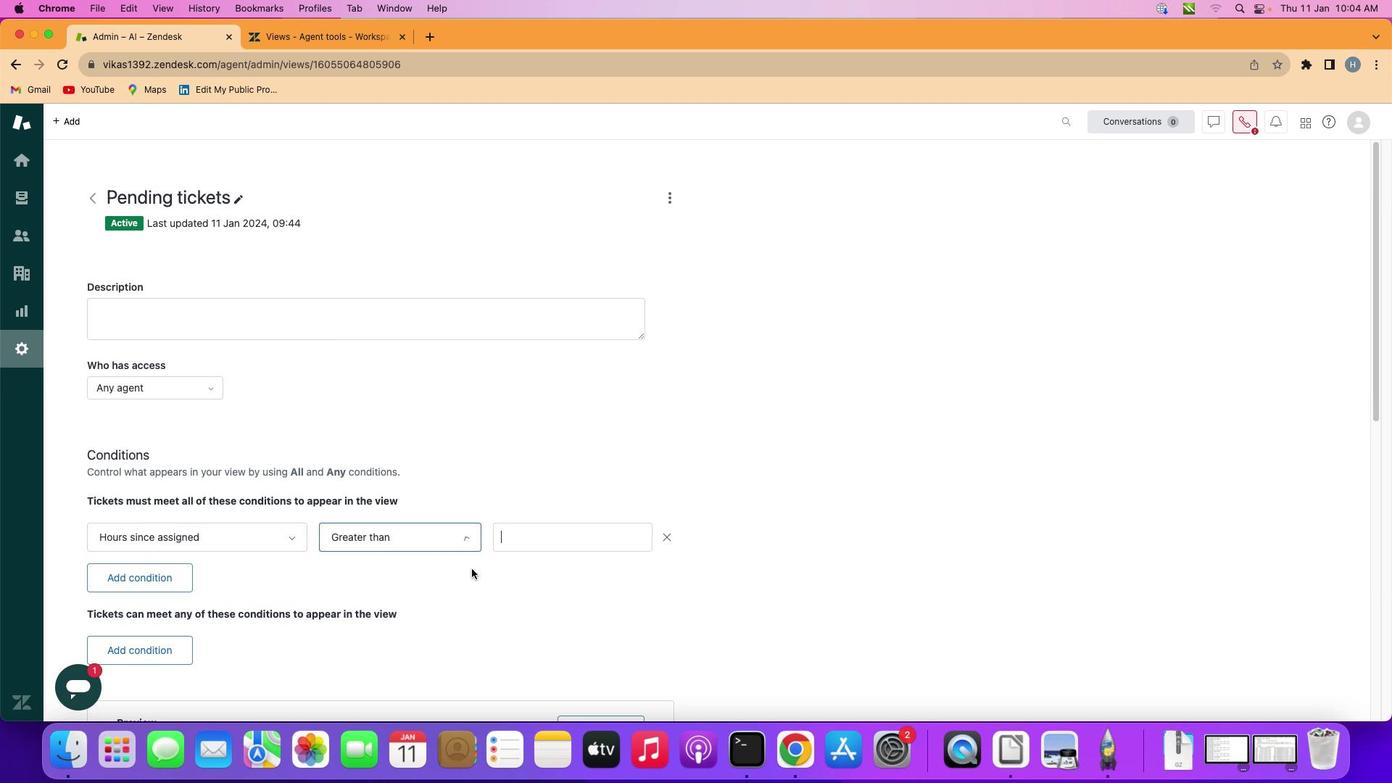 
Action: Mouse moved to (551, 519)
Screenshot: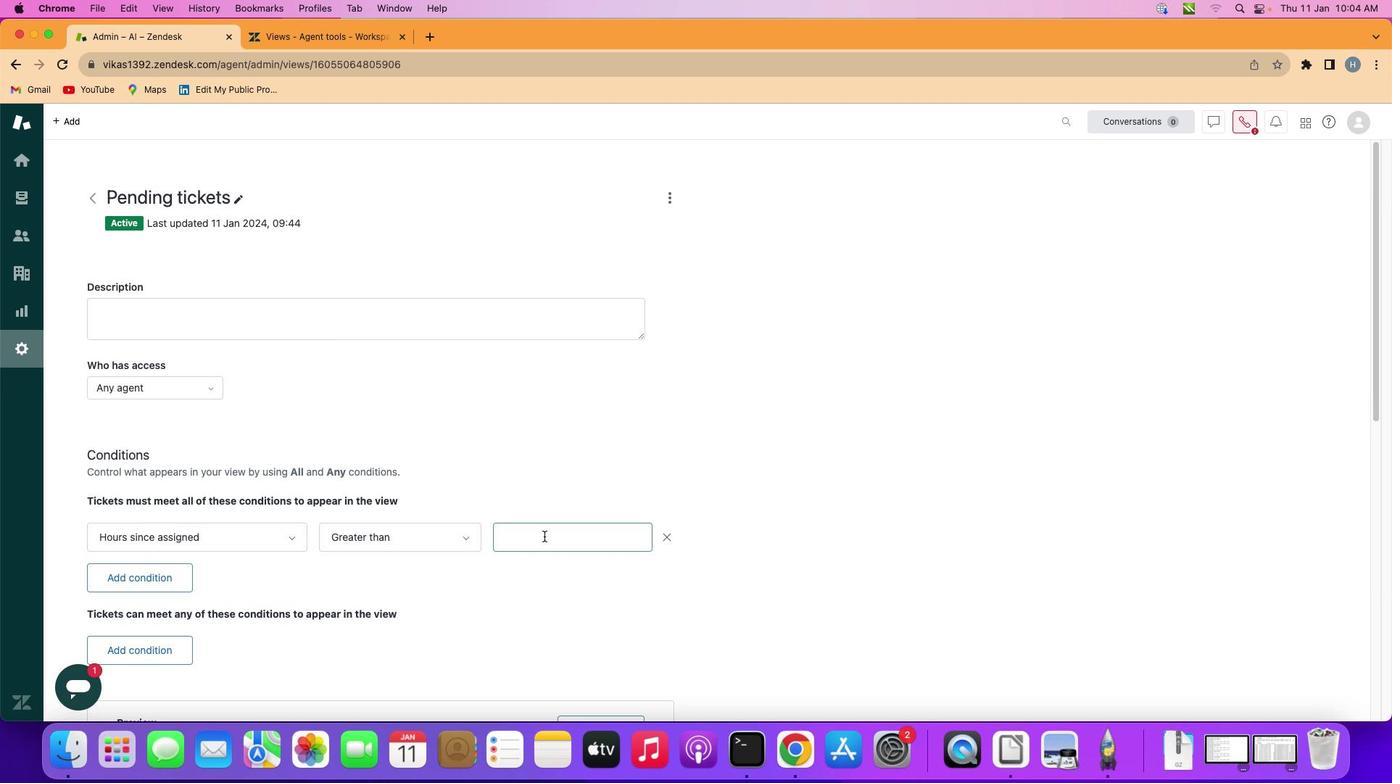 
Action: Mouse pressed left at (551, 519)
Screenshot: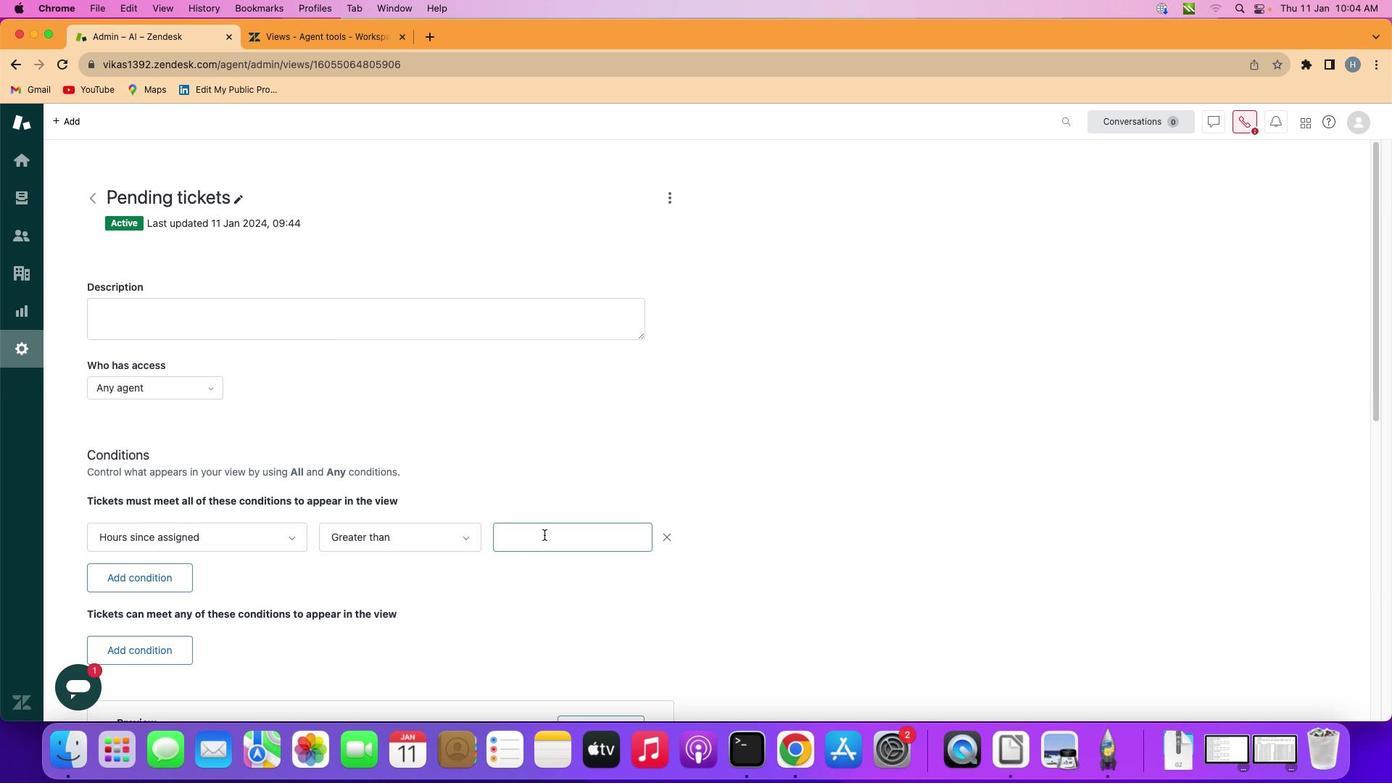 
Action: Mouse moved to (551, 518)
Screenshot: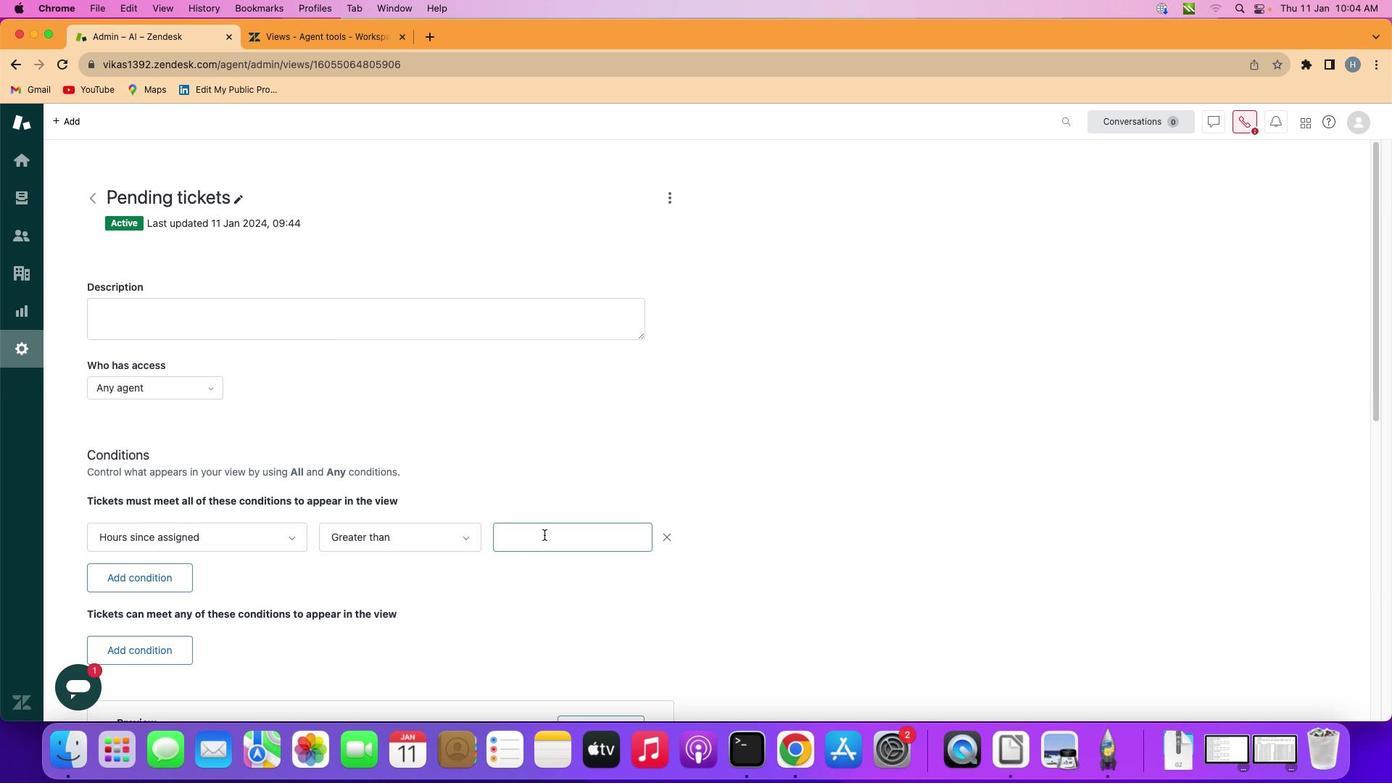 
Action: Key pressed Key.shift'T''w''e''n''t''y''-''f''i''v''e'
Screenshot: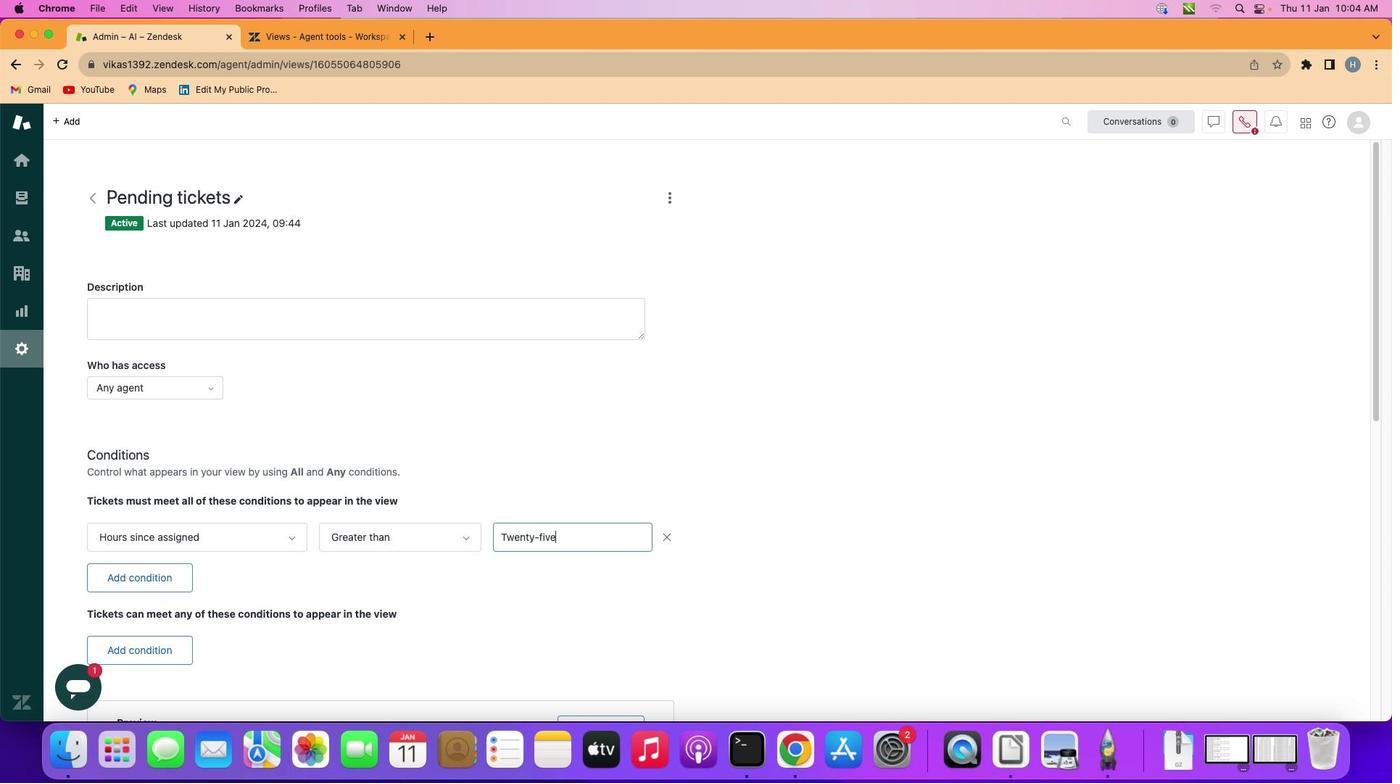 
Action: Mouse moved to (559, 565)
Screenshot: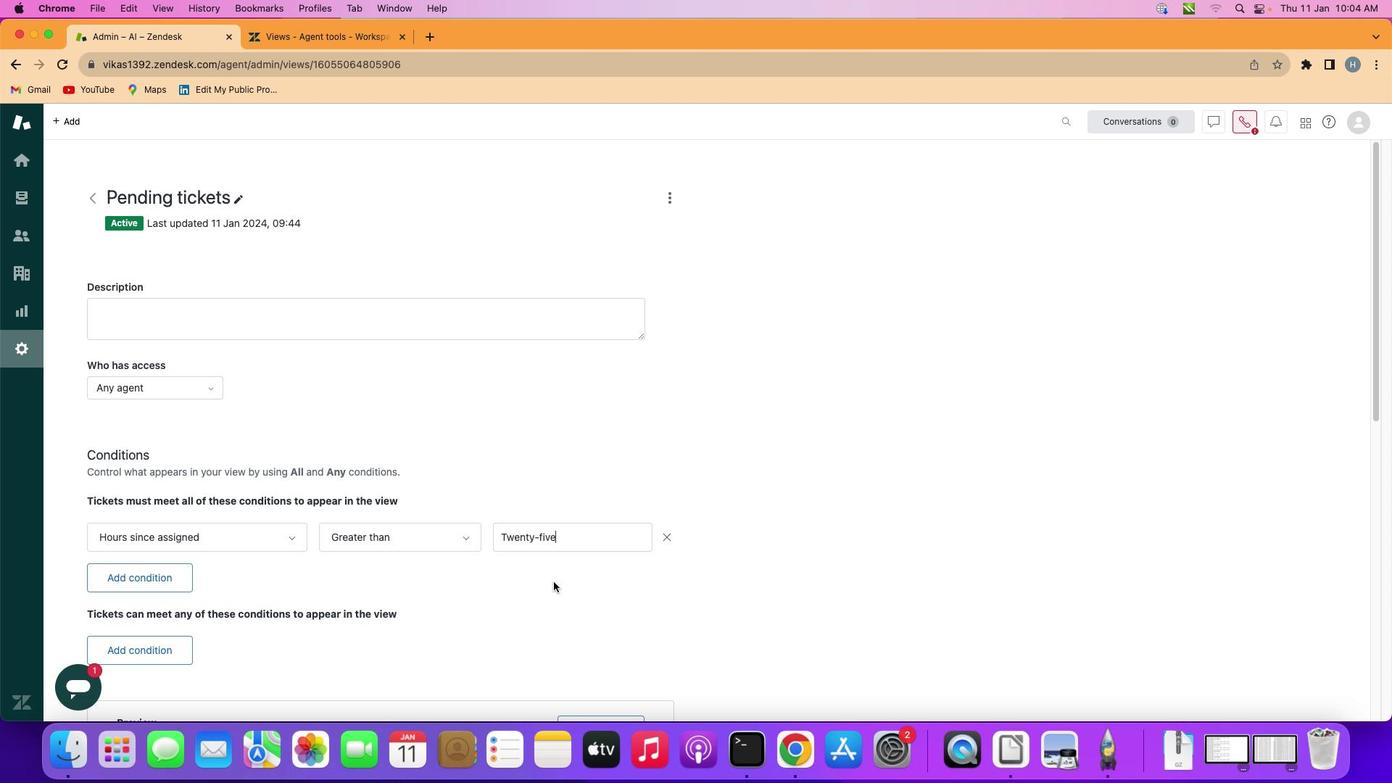 
